Task: Find connections with filter location Ain Sukhna with filter topic #bespokewith filter profile language French with filter current company International MUN  with filter school KCG College of Technology with filter industry Leasing Residential Real Estate with filter service category Graphic Design with filter keywords title Account Collector
Action: Mouse moved to (489, 76)
Screenshot: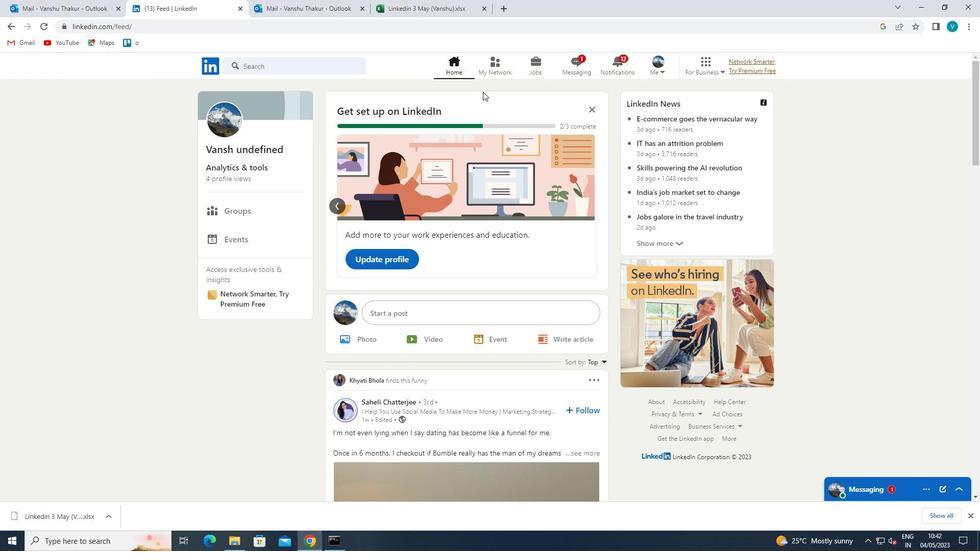 
Action: Mouse pressed left at (489, 76)
Screenshot: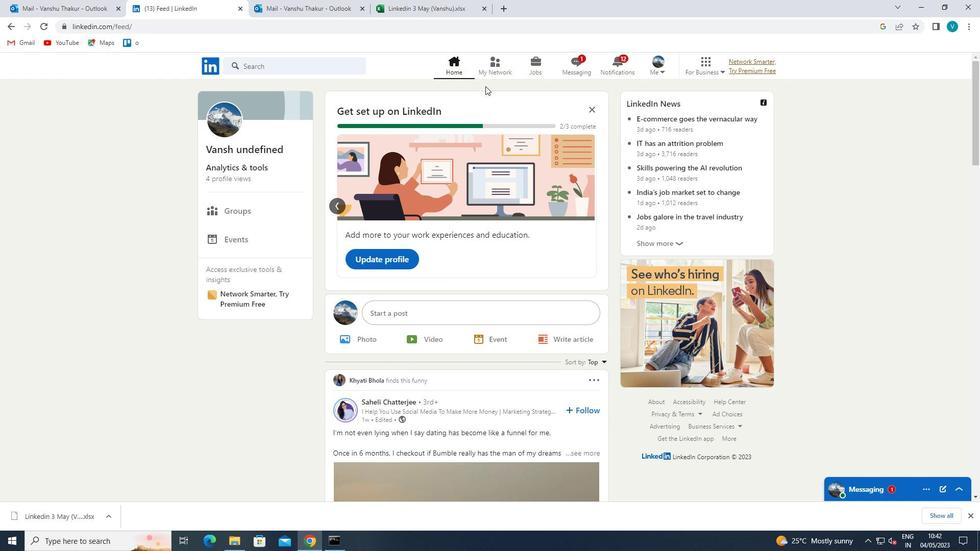 
Action: Mouse moved to (296, 127)
Screenshot: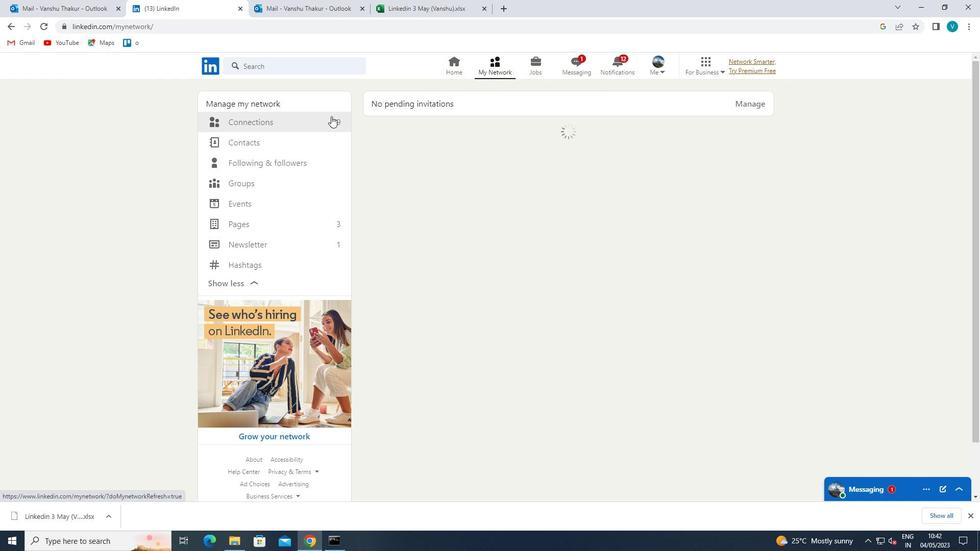 
Action: Mouse pressed left at (296, 127)
Screenshot: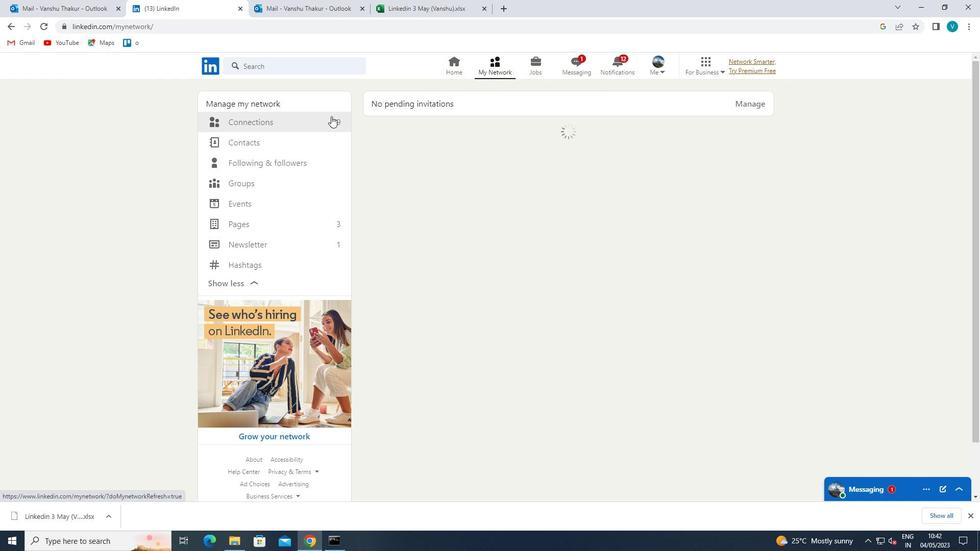 
Action: Mouse moved to (282, 124)
Screenshot: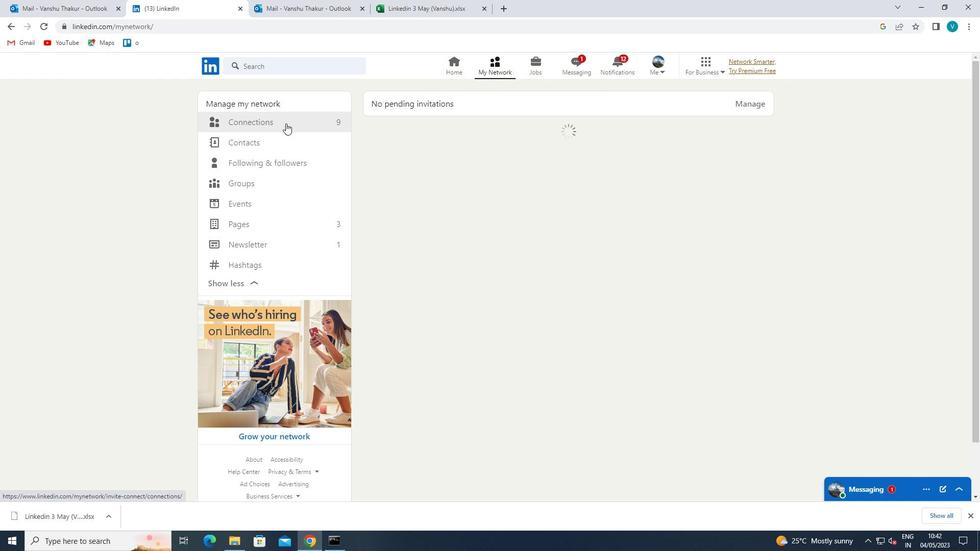 
Action: Mouse pressed left at (282, 124)
Screenshot: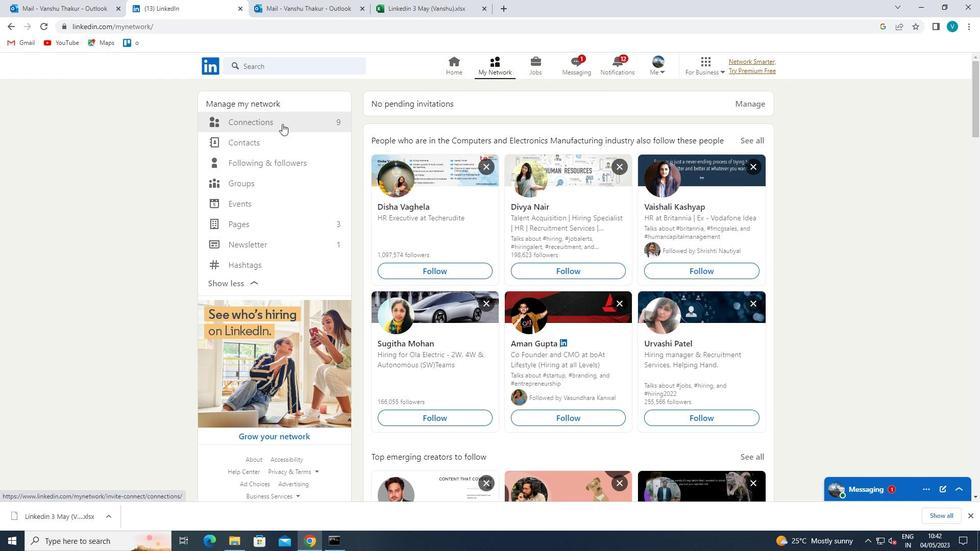 
Action: Mouse moved to (571, 121)
Screenshot: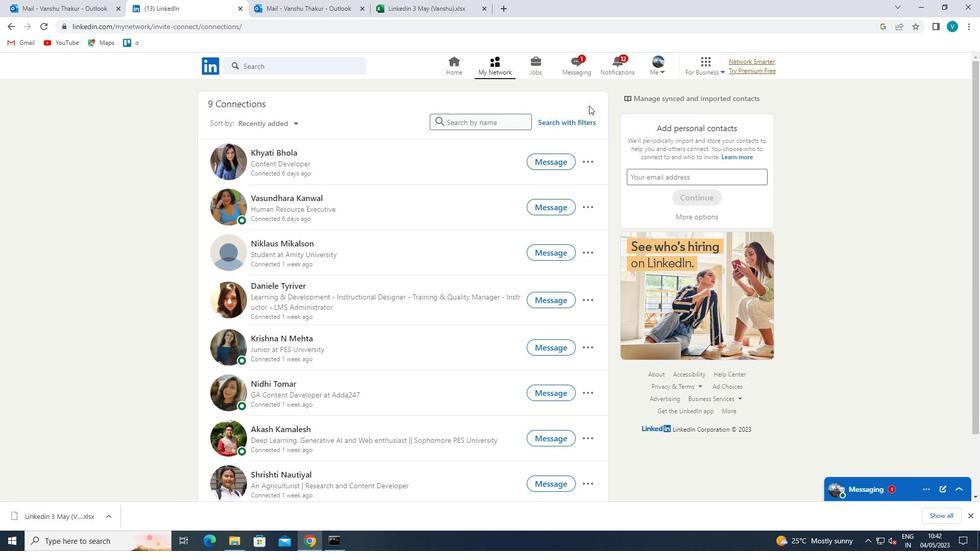 
Action: Mouse pressed left at (571, 121)
Screenshot: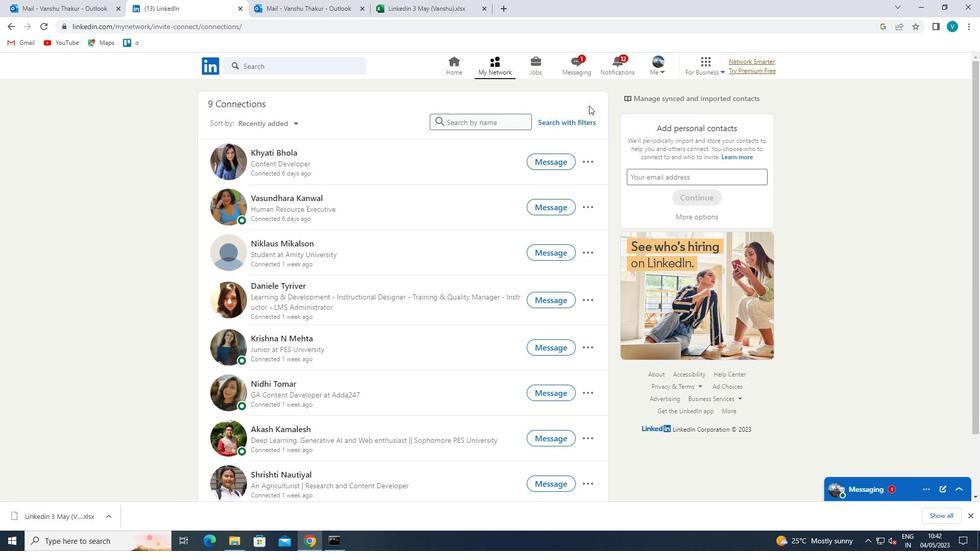 
Action: Mouse moved to (488, 91)
Screenshot: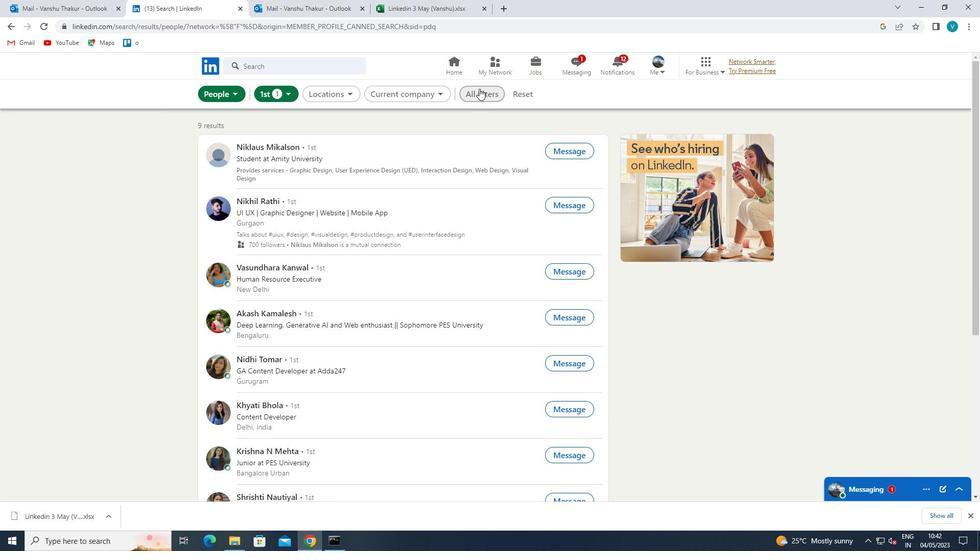 
Action: Mouse pressed left at (488, 91)
Screenshot: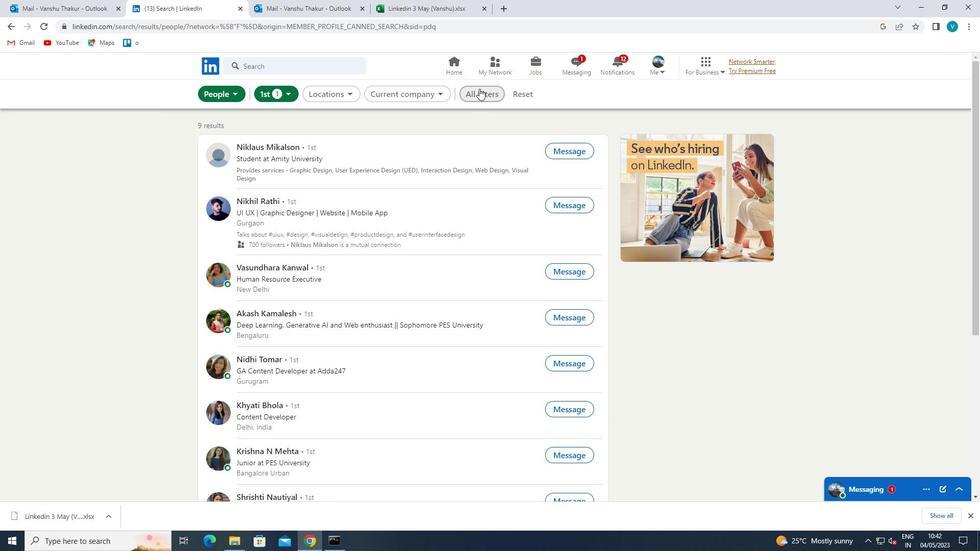 
Action: Mouse moved to (811, 189)
Screenshot: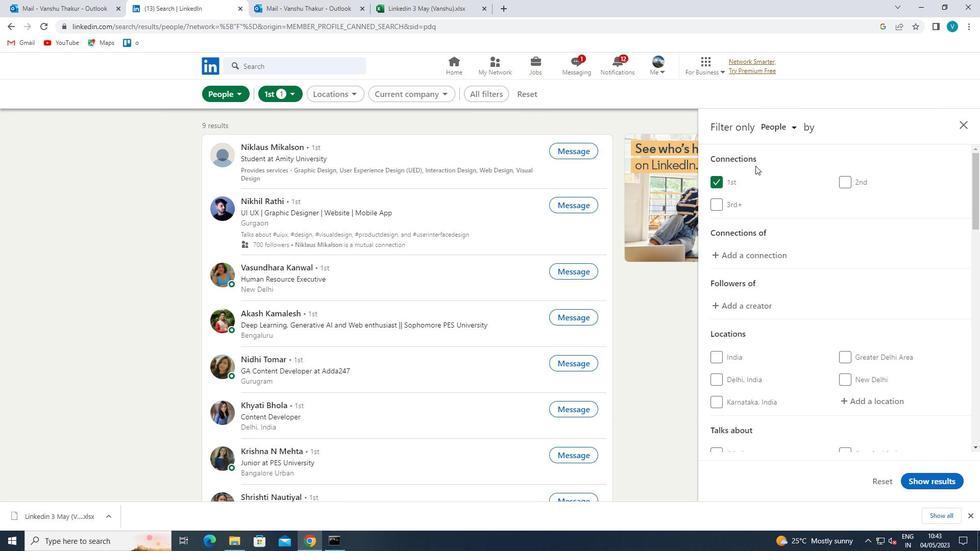 
Action: Mouse scrolled (811, 188) with delta (0, 0)
Screenshot: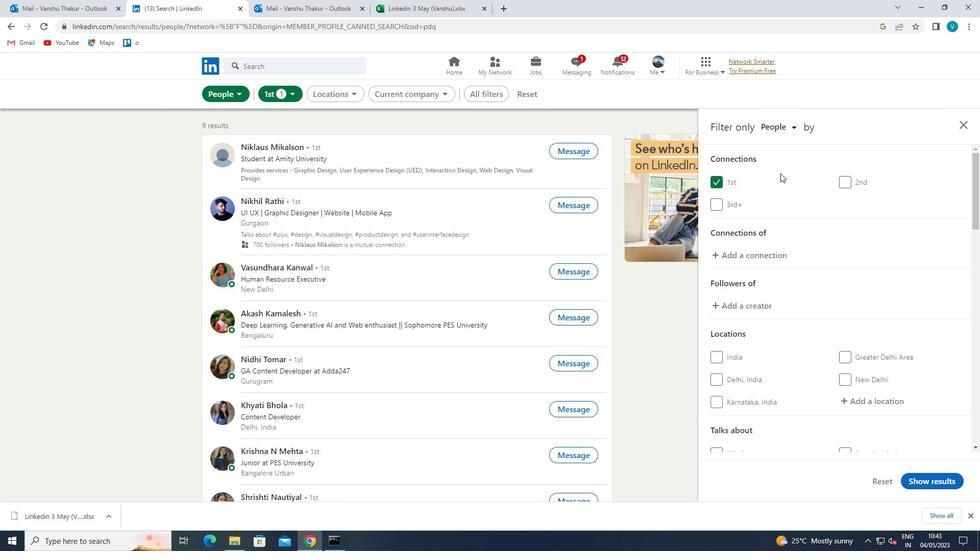 
Action: Mouse moved to (812, 190)
Screenshot: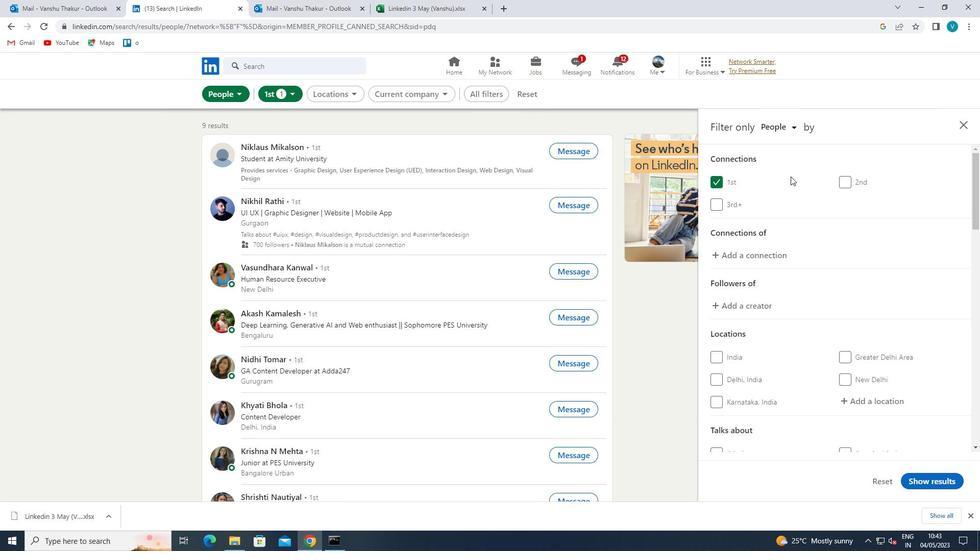
Action: Mouse scrolled (812, 190) with delta (0, 0)
Screenshot: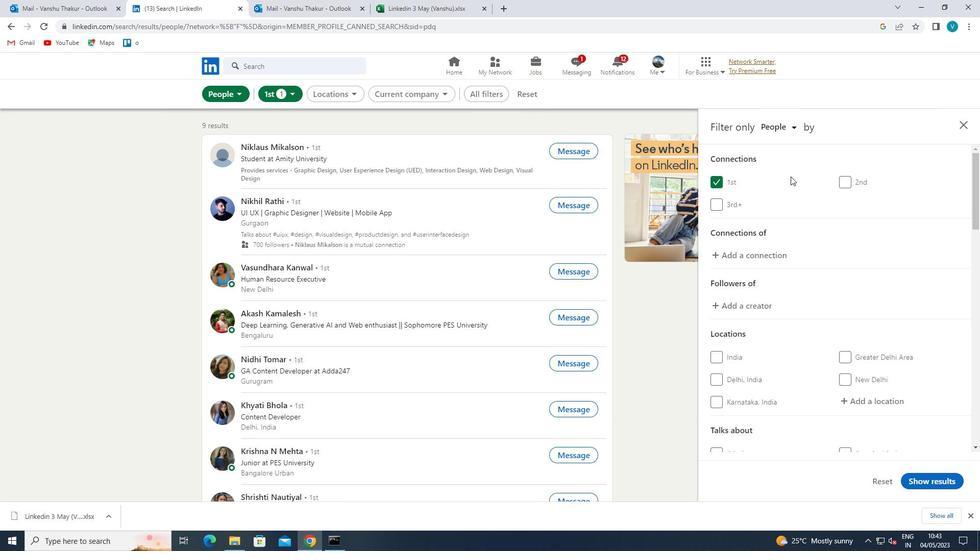 
Action: Mouse moved to (880, 298)
Screenshot: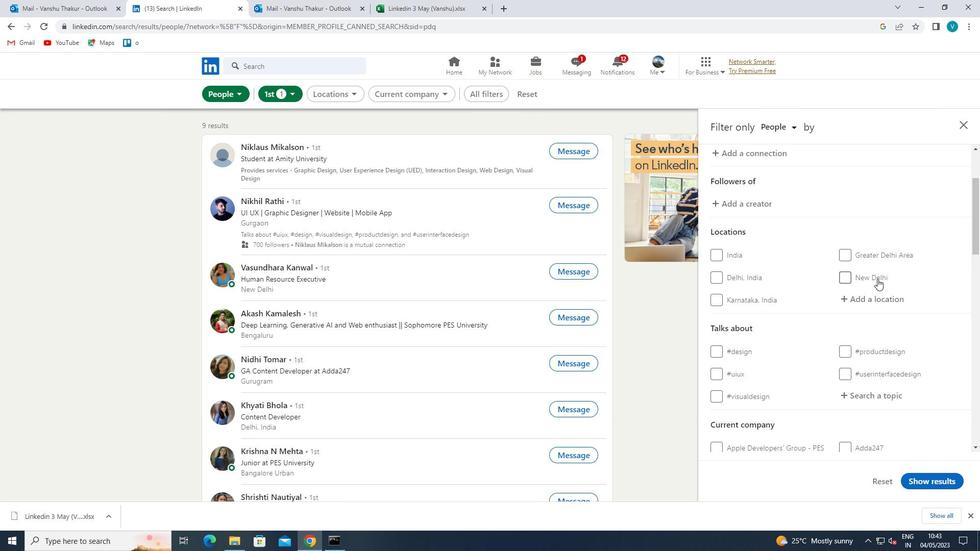 
Action: Mouse pressed left at (880, 298)
Screenshot: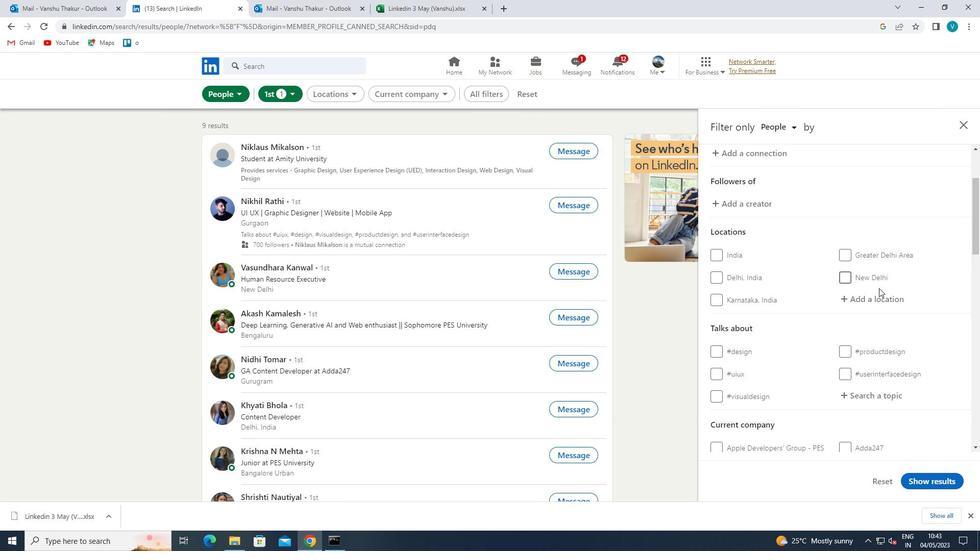 
Action: Key pressed <Key.shift>AIN<Key.space><Key.shift><Key.shift><Key.shift><Key.shift><Key.shift><Key.shift><Key.shift><Key.shift><Key.shift><Key.shift><Key.shift><Key.shift><Key.shift><Key.shift><Key.shift><Key.shift><Key.shift>SUKHNA
Screenshot: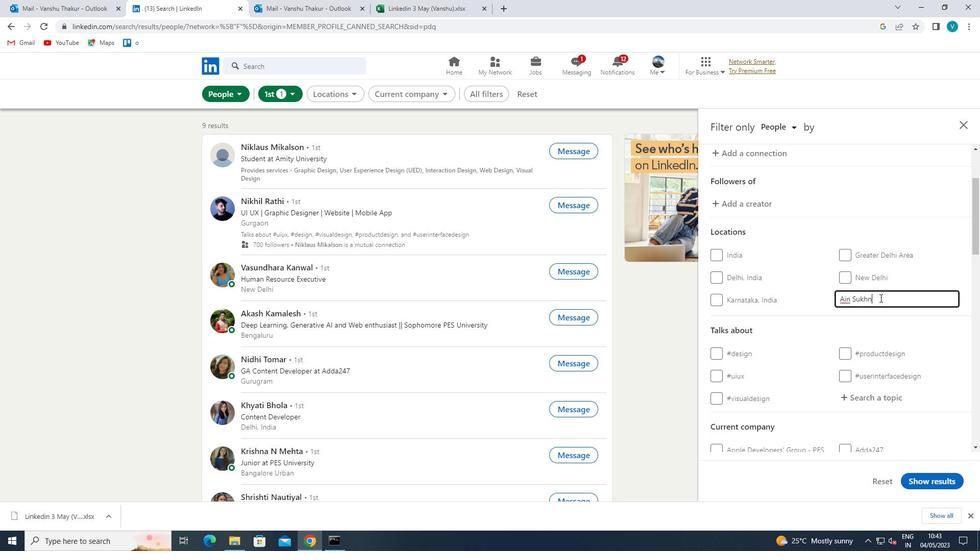 
Action: Mouse moved to (830, 312)
Screenshot: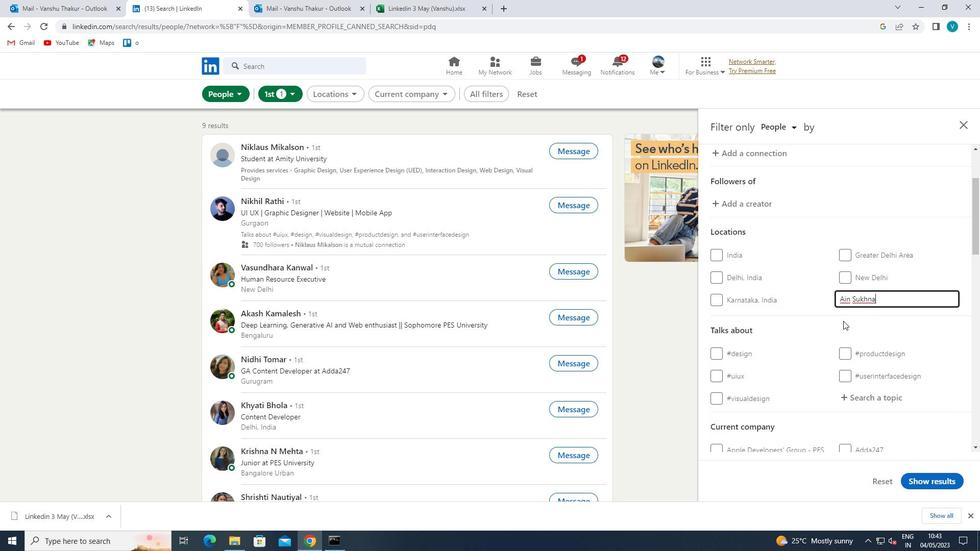 
Action: Mouse pressed left at (830, 312)
Screenshot: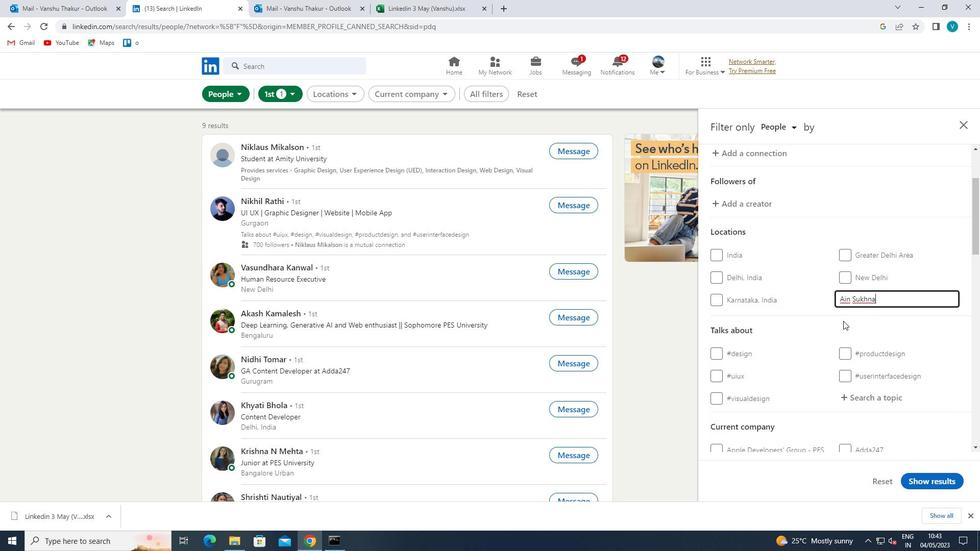 
Action: Mouse moved to (830, 312)
Screenshot: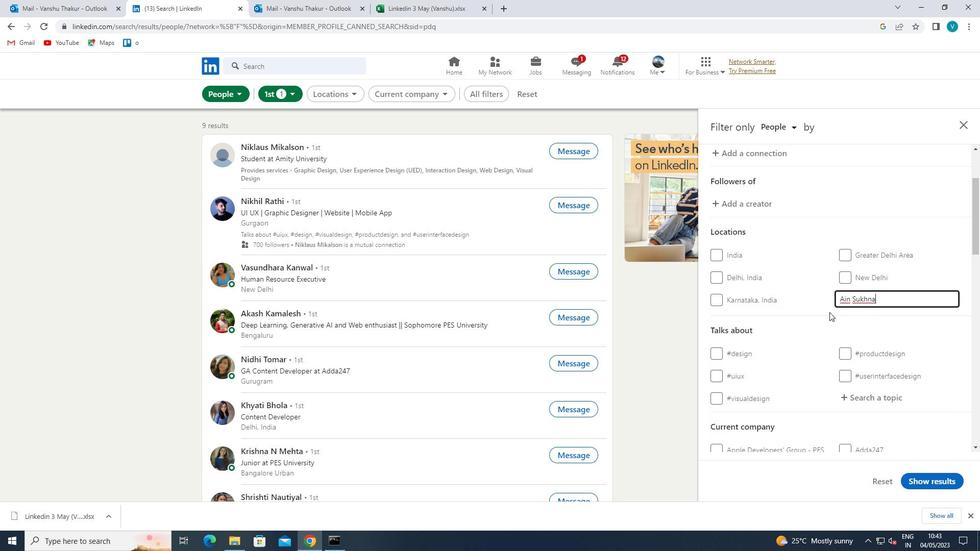 
Action: Mouse scrolled (830, 311) with delta (0, 0)
Screenshot: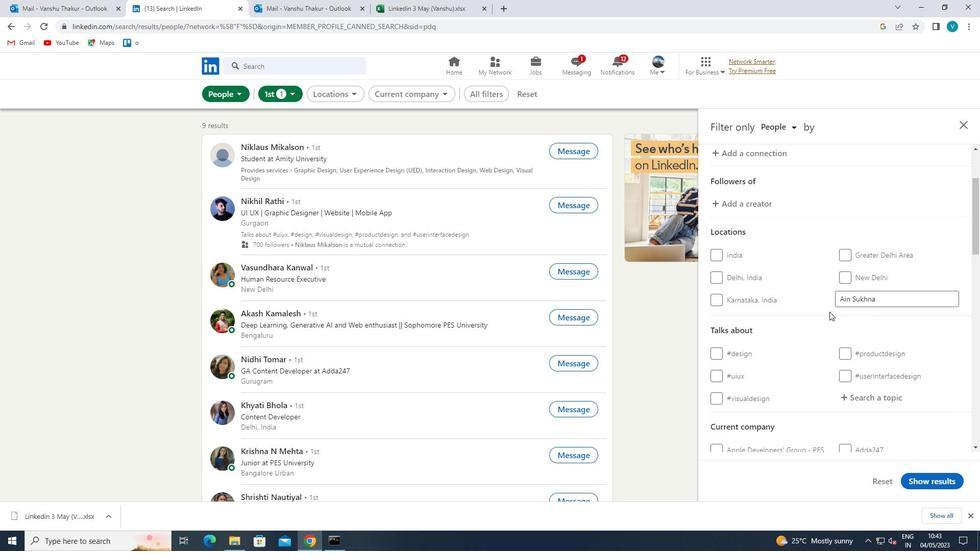 
Action: Mouse scrolled (830, 311) with delta (0, 0)
Screenshot: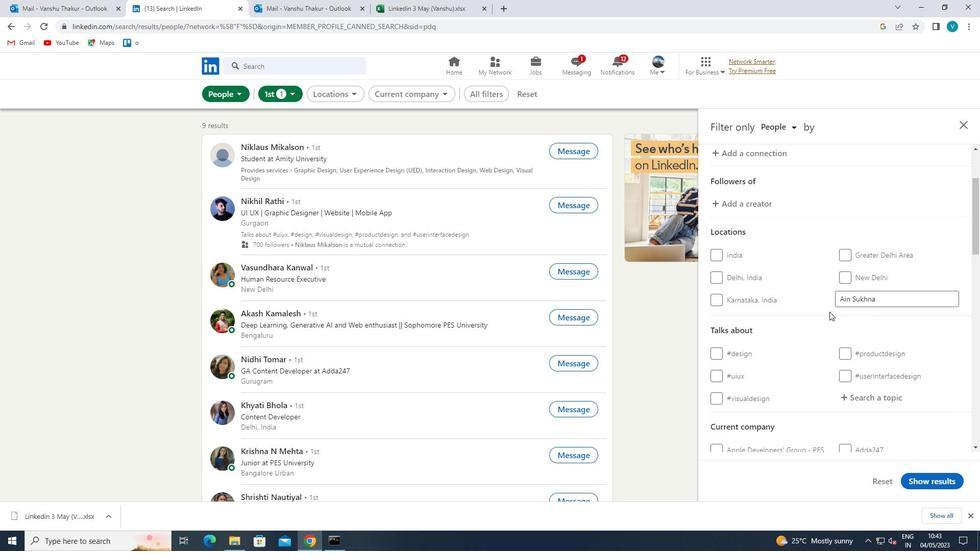 
Action: Mouse moved to (859, 299)
Screenshot: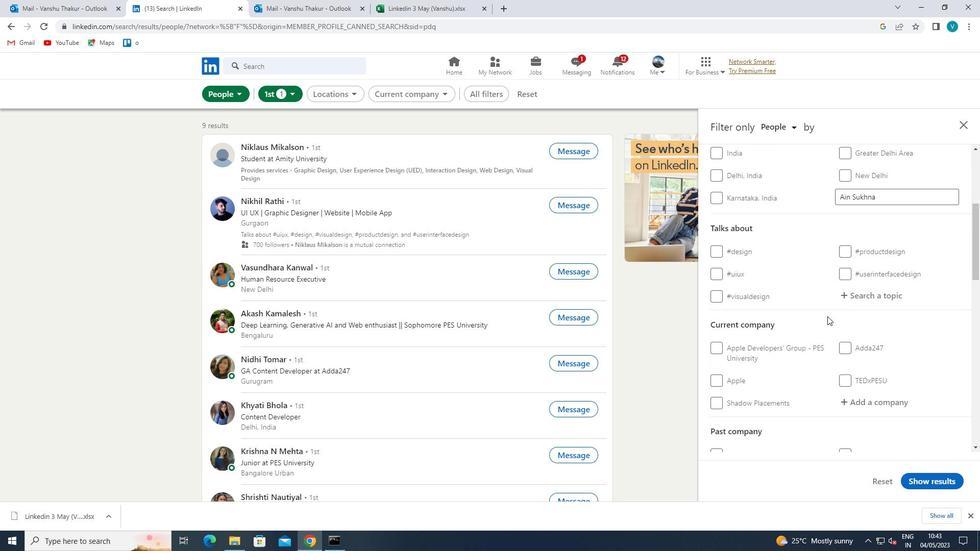 
Action: Mouse pressed left at (859, 299)
Screenshot: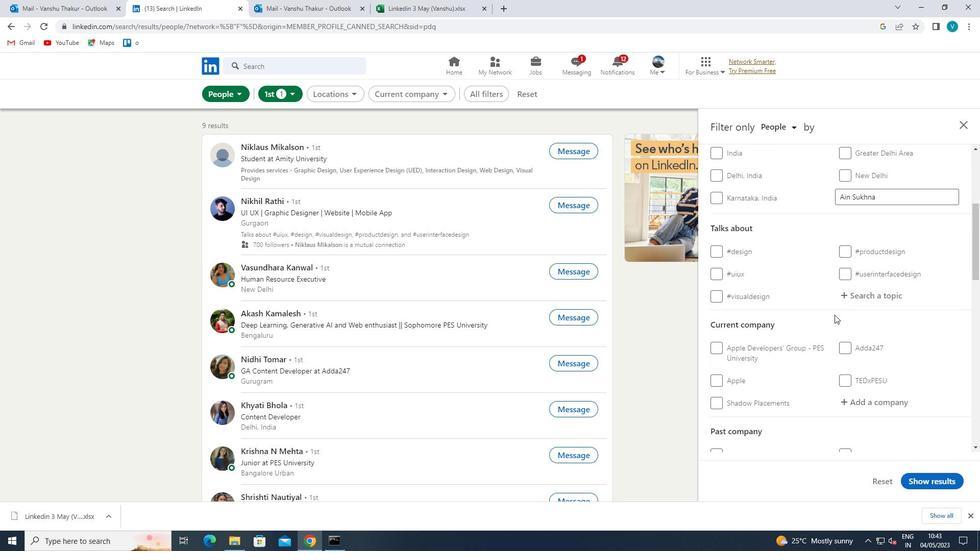 
Action: Mouse moved to (861, 298)
Screenshot: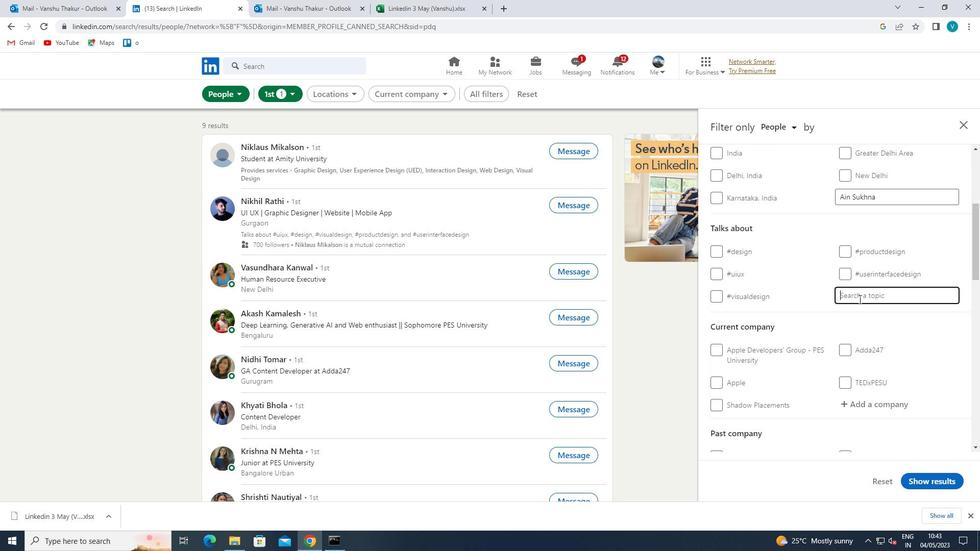 
Action: Key pressed BESTSPOK
Screenshot: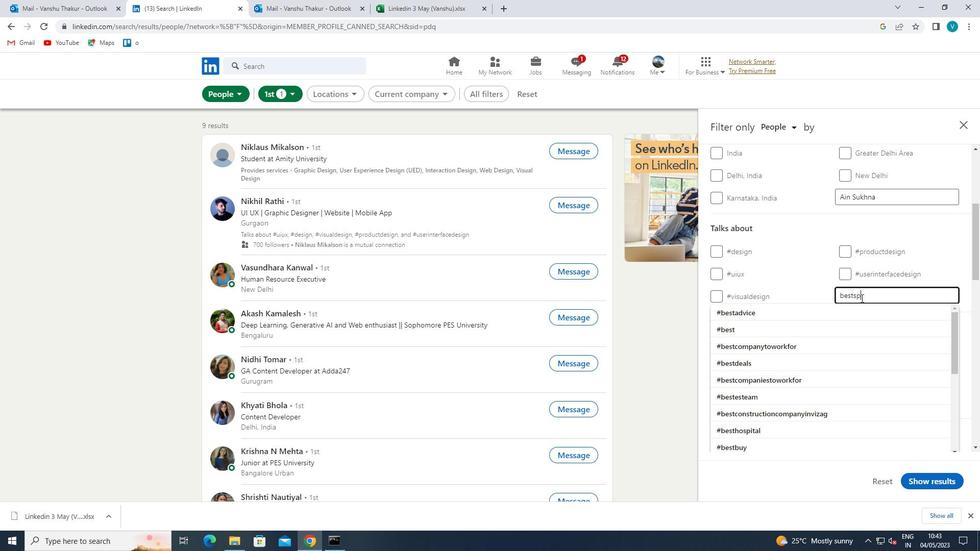 
Action: Mouse moved to (859, 300)
Screenshot: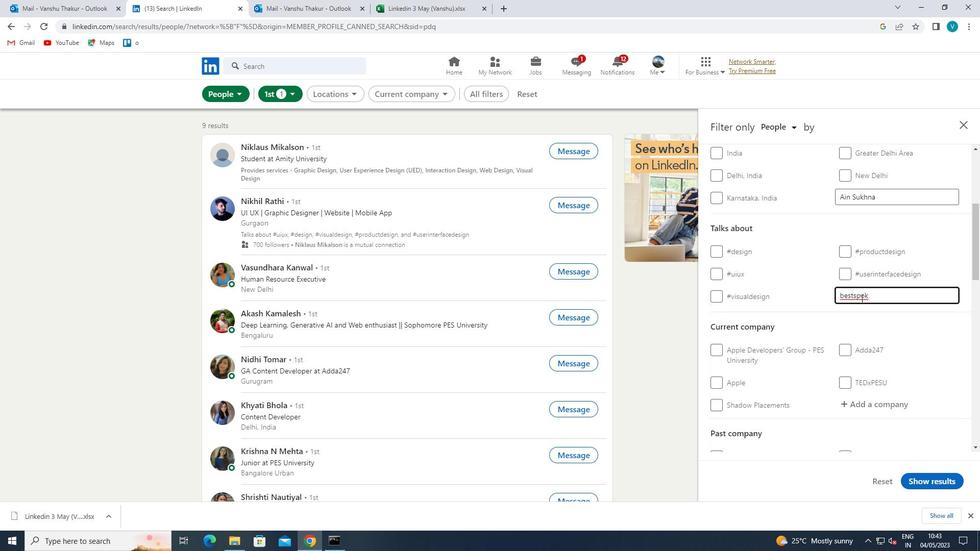 
Action: Key pressed E
Screenshot: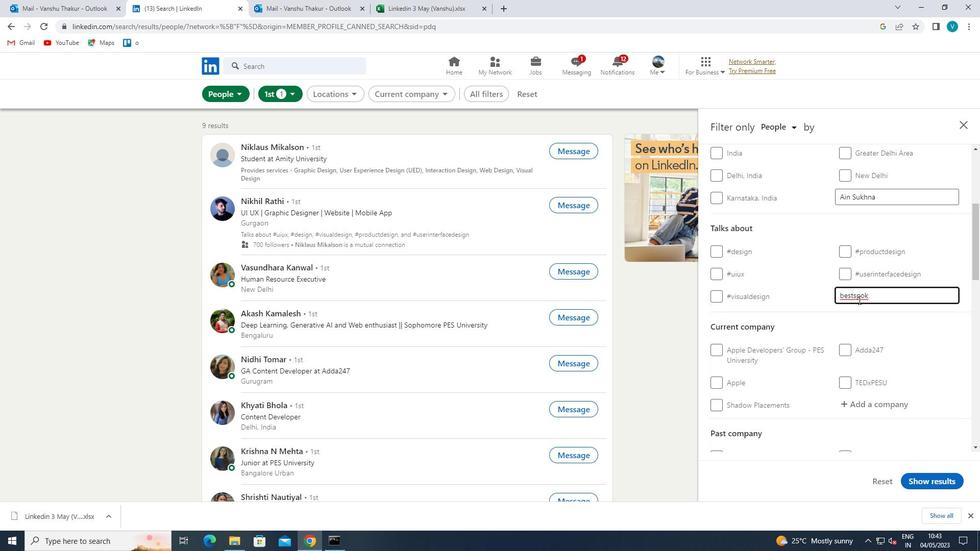 
Action: Mouse moved to (841, 294)
Screenshot: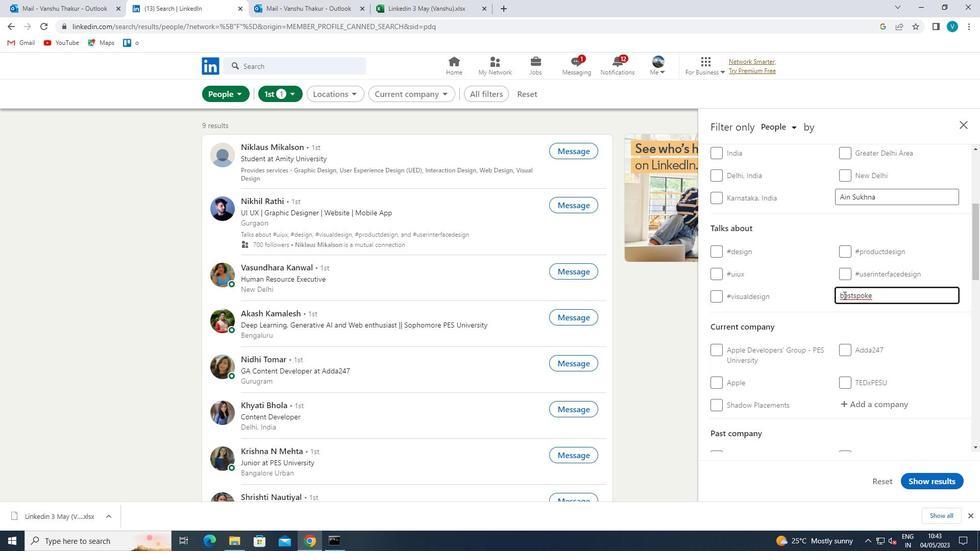 
Action: Mouse pressed left at (841, 294)
Screenshot: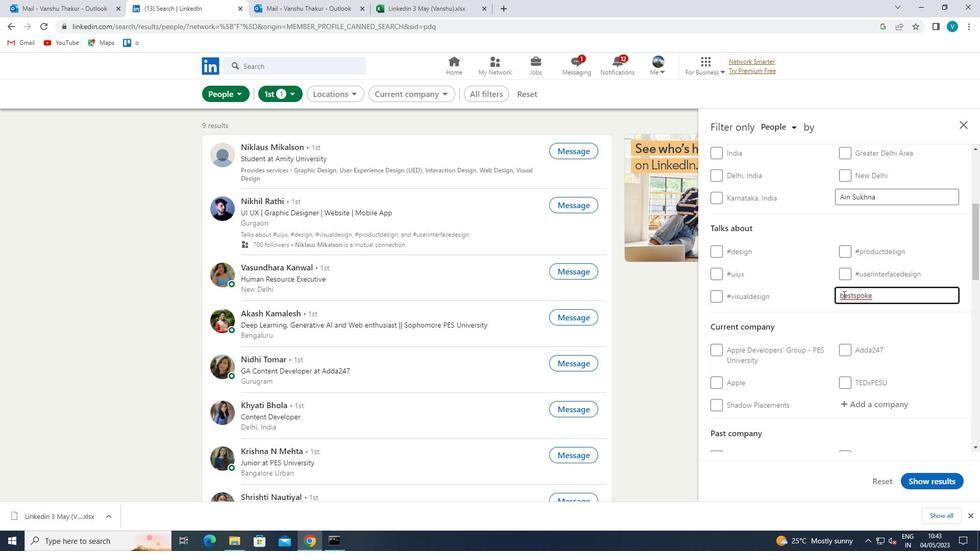 
Action: Mouse moved to (848, 317)
Screenshot: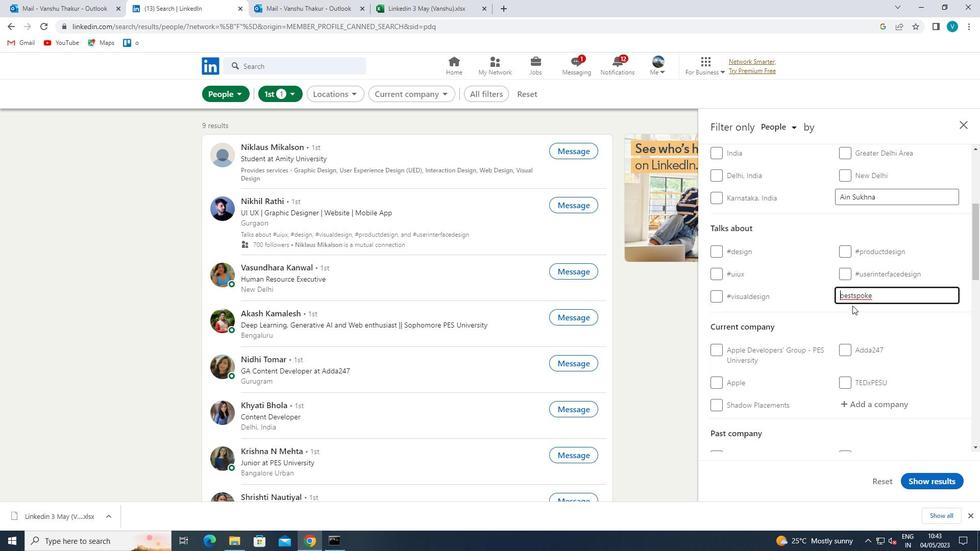 
Action: Key pressed <Key.shift>#
Screenshot: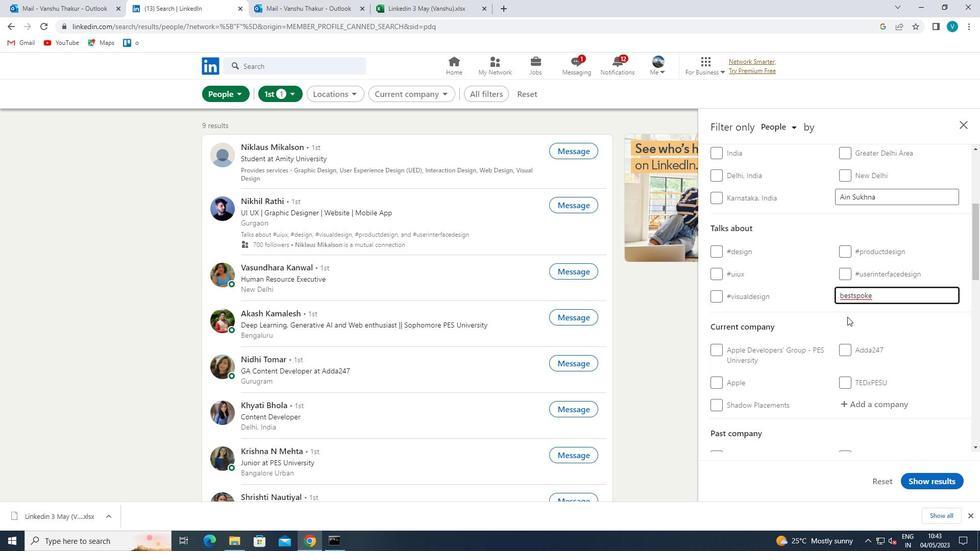 
Action: Mouse moved to (838, 303)
Screenshot: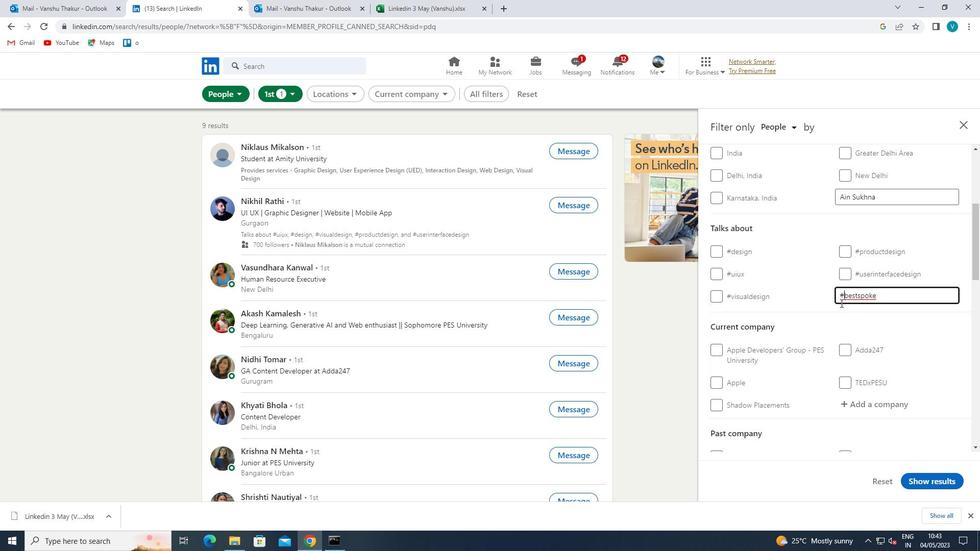 
Action: Mouse pressed left at (838, 303)
Screenshot: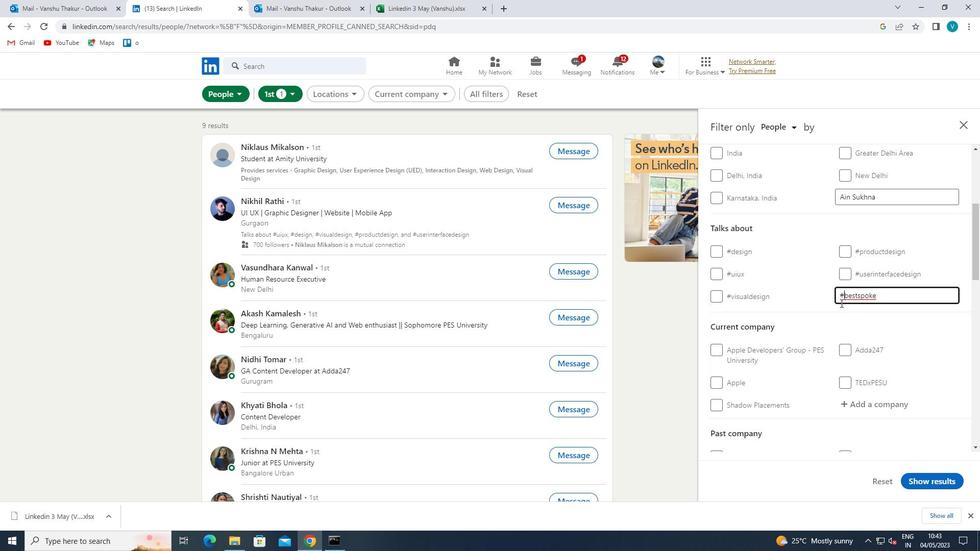 
Action: Mouse moved to (831, 300)
Screenshot: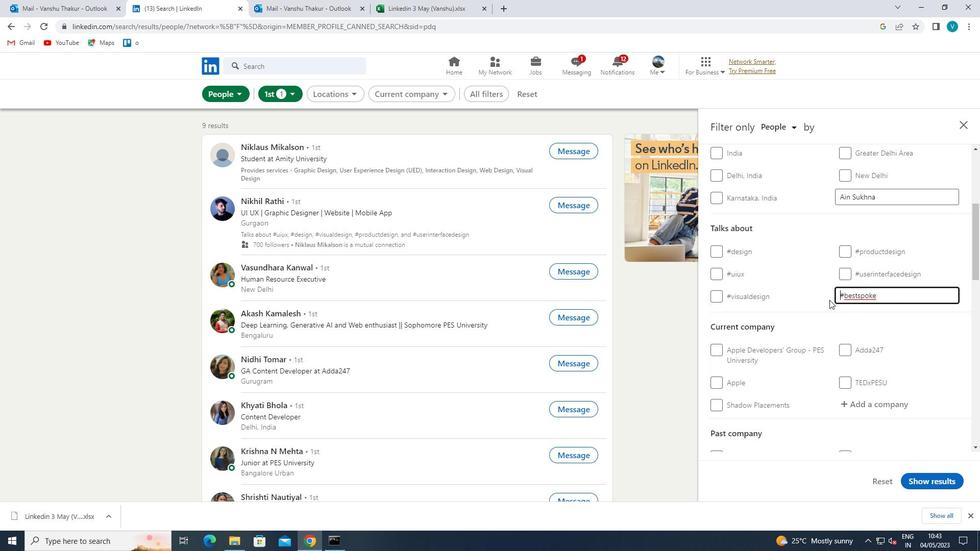 
Action: Mouse scrolled (831, 299) with delta (0, 0)
Screenshot: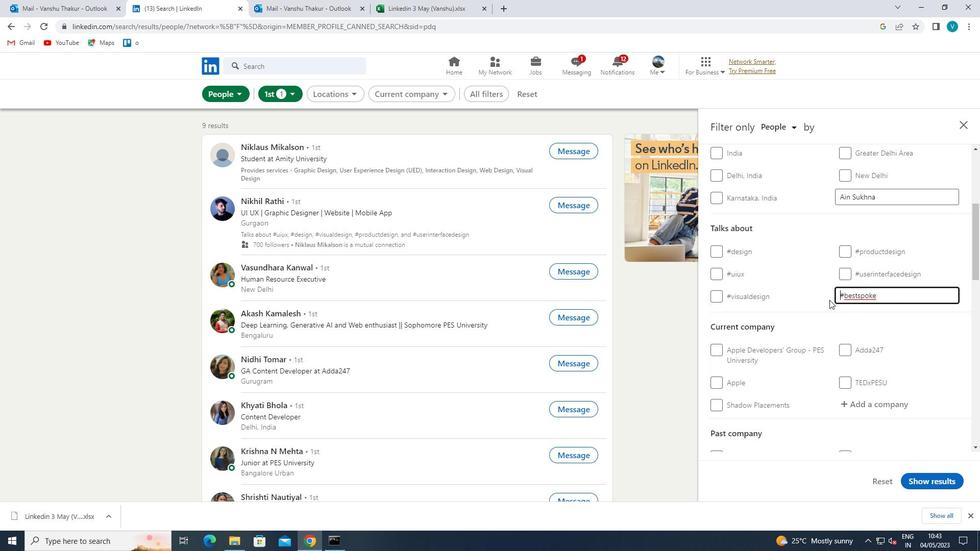
Action: Mouse moved to (834, 302)
Screenshot: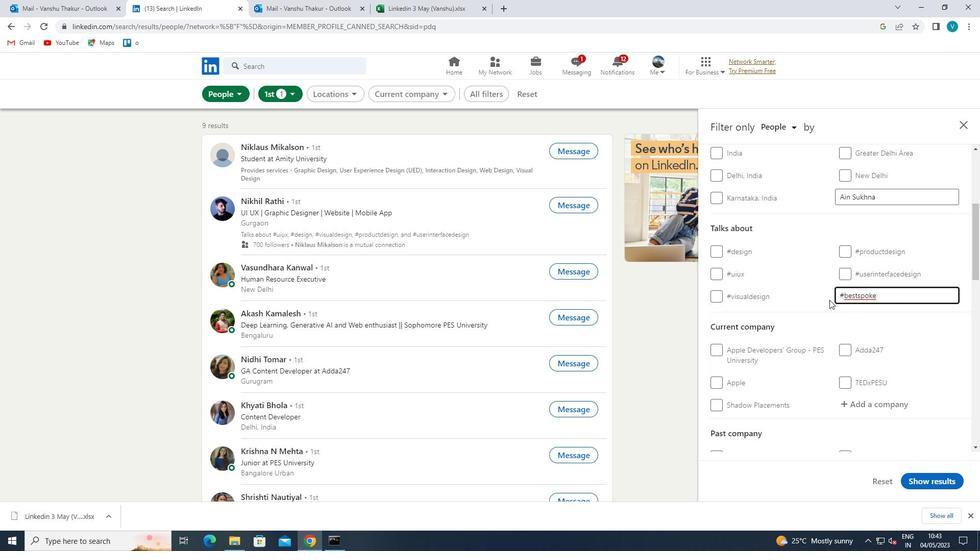 
Action: Mouse scrolled (834, 301) with delta (0, 0)
Screenshot: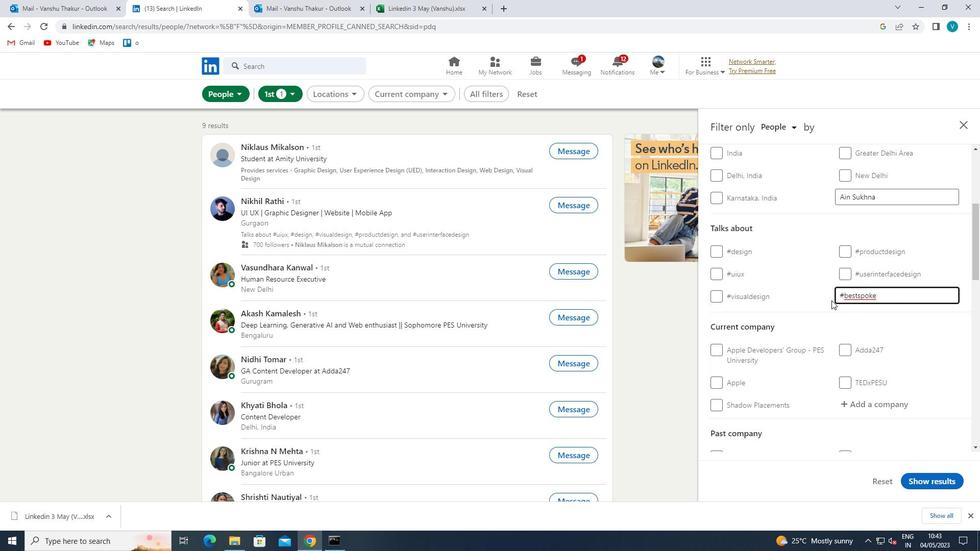 
Action: Mouse moved to (836, 214)
Screenshot: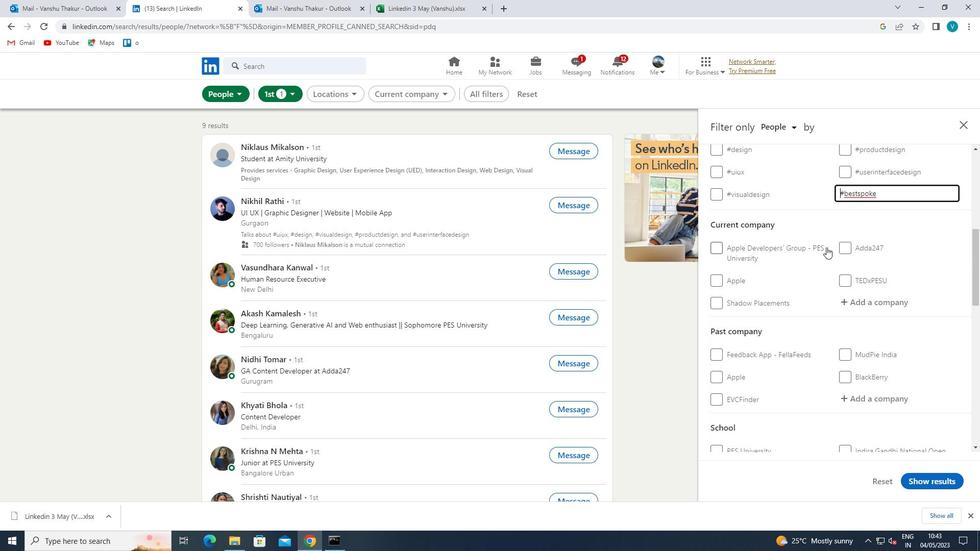 
Action: Mouse pressed left at (836, 214)
Screenshot: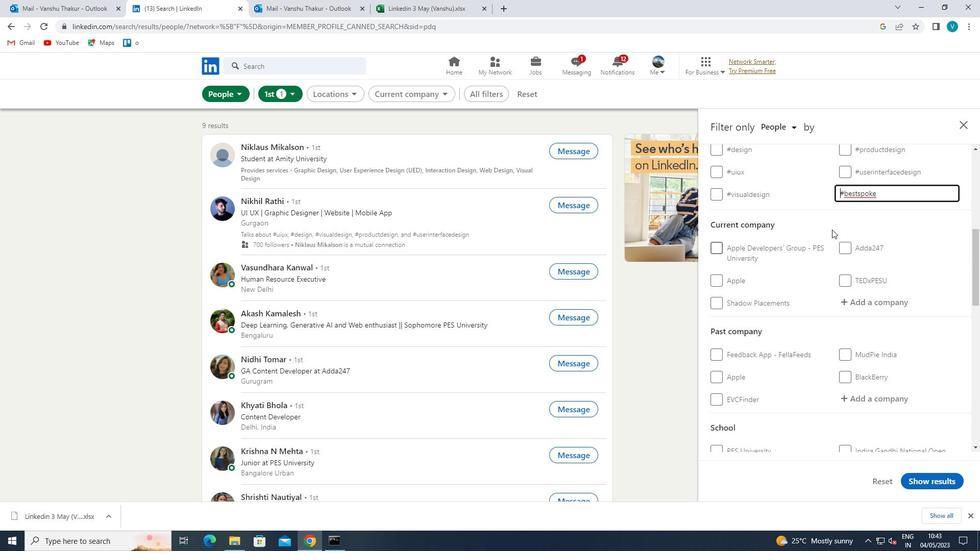 
Action: Mouse moved to (875, 300)
Screenshot: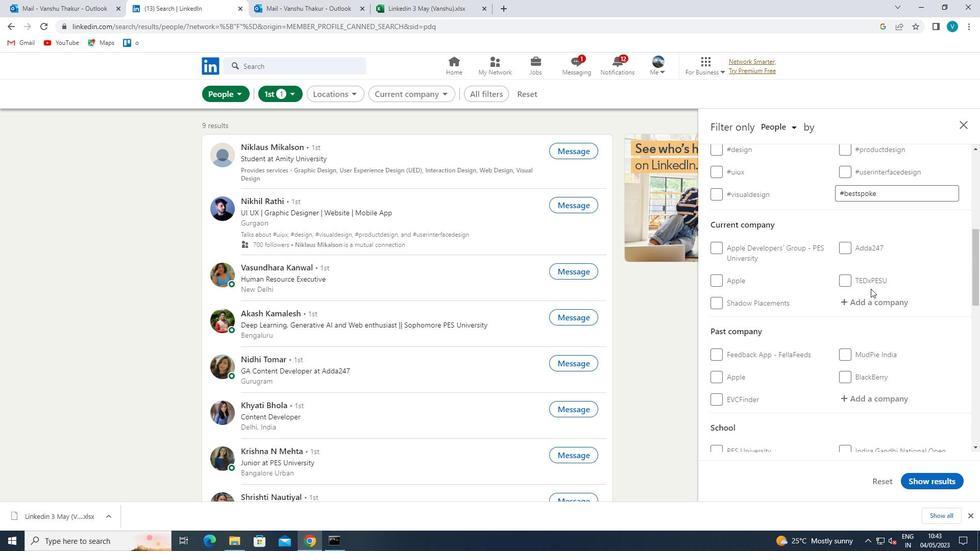 
Action: Mouse pressed left at (875, 300)
Screenshot: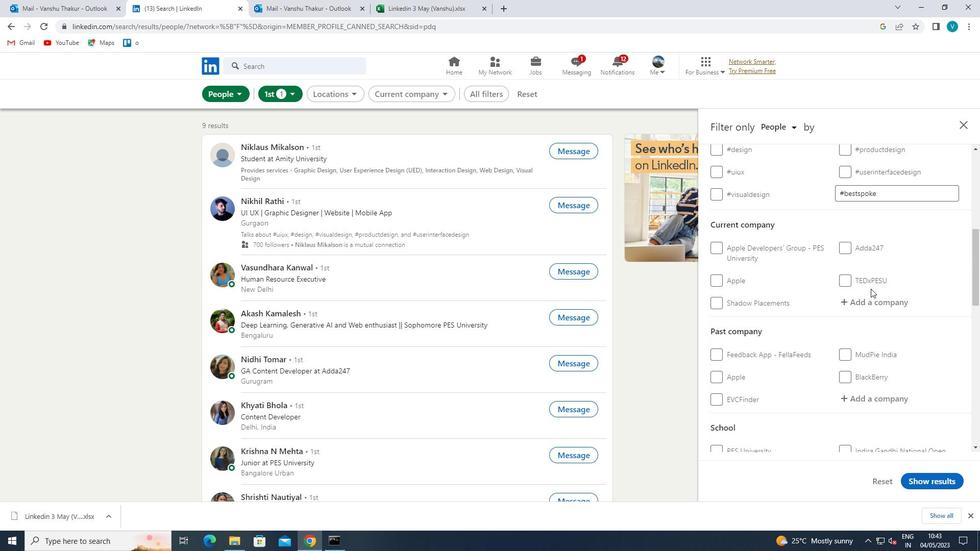 
Action: Key pressed <Key.shift>INTERNATIO
Screenshot: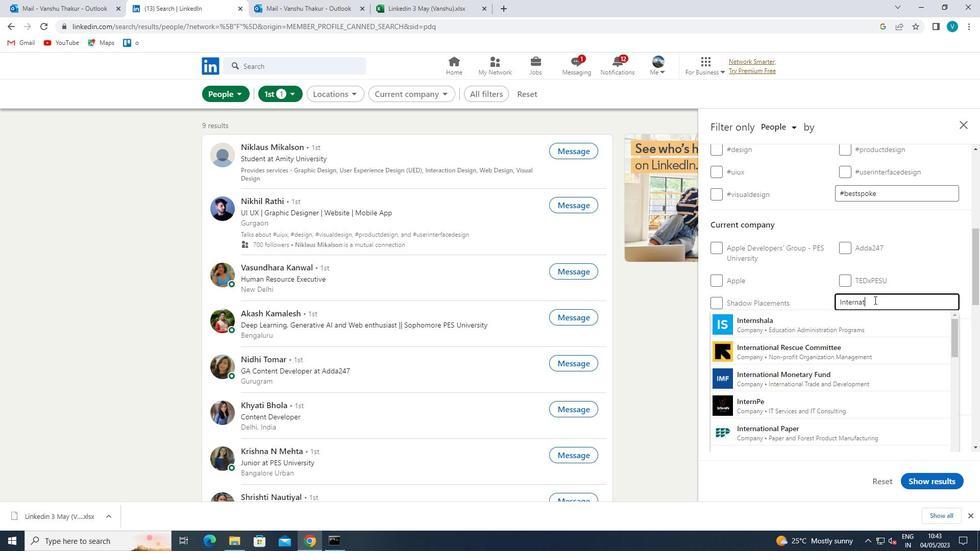 
Action: Mouse moved to (863, 309)
Screenshot: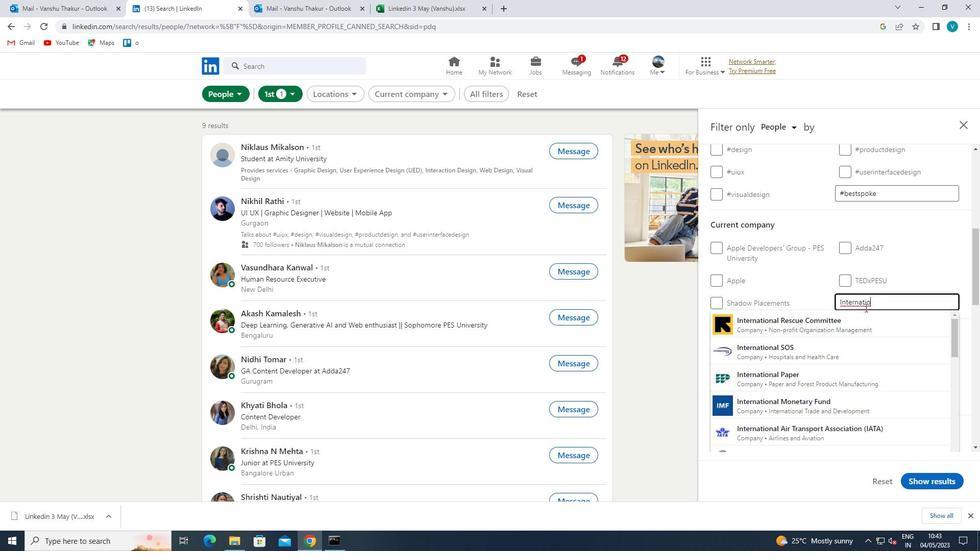 
Action: Key pressed NAL<Key.space><Key.shift>S<Key.backspace><Key.shift><Key.shift><Key.shift><Key.shift><Key.shift><Key.shift><Key.shift><Key.shift><Key.shift><Key.shift>MU
Screenshot: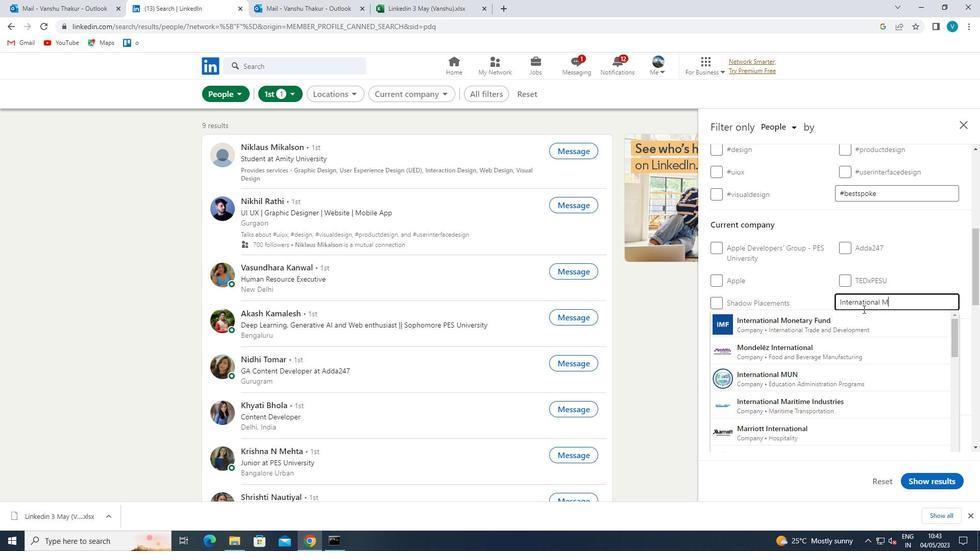 
Action: Mouse moved to (850, 317)
Screenshot: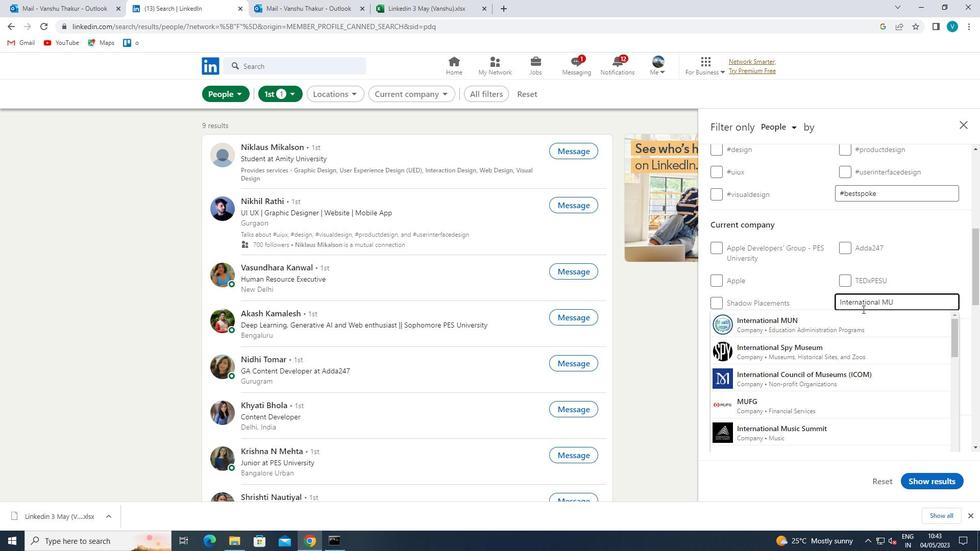 
Action: Mouse pressed left at (850, 317)
Screenshot: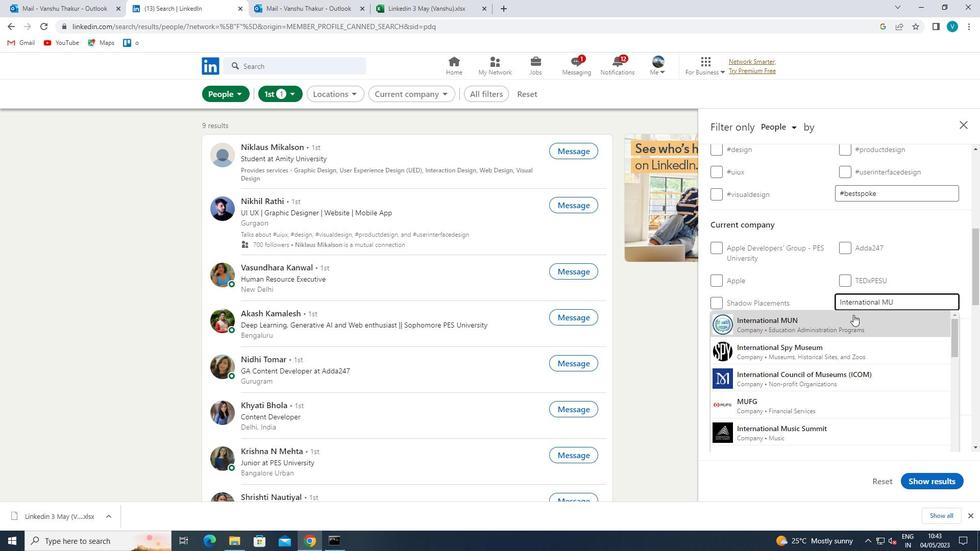 
Action: Mouse scrolled (850, 317) with delta (0, 0)
Screenshot: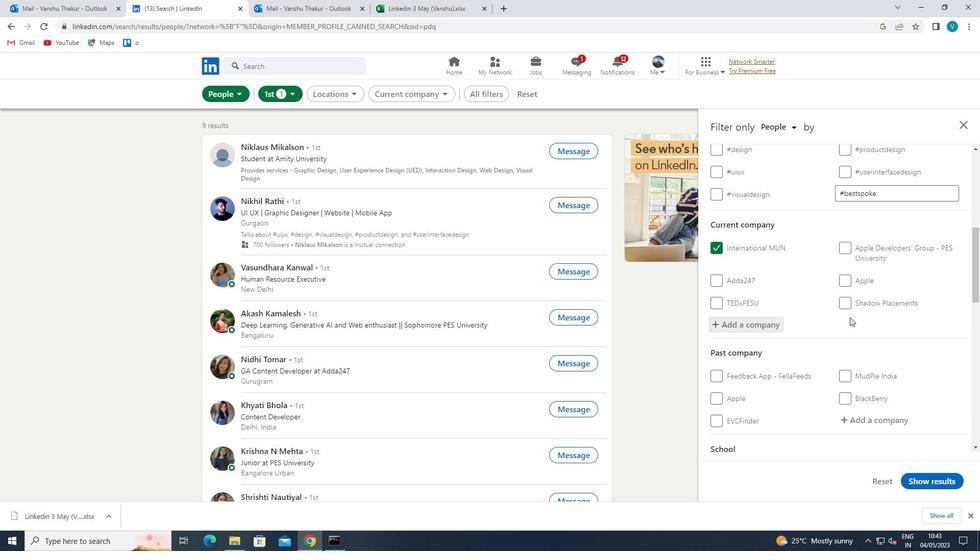 
Action: Mouse scrolled (850, 317) with delta (0, 0)
Screenshot: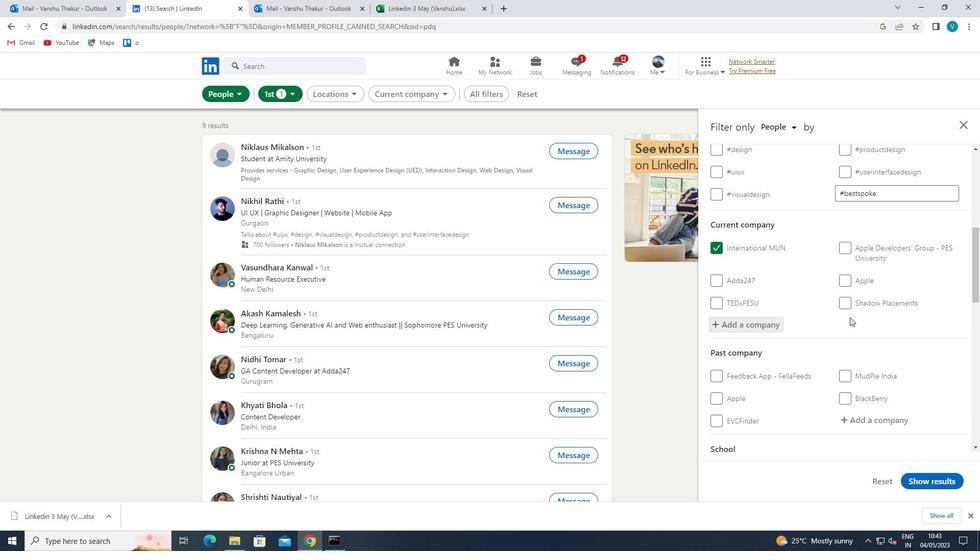 
Action: Mouse scrolled (850, 317) with delta (0, 0)
Screenshot: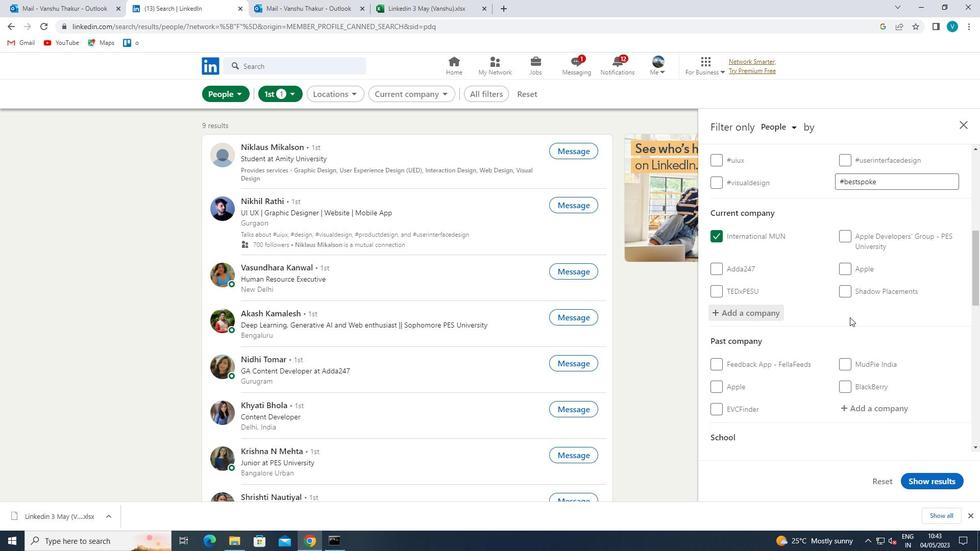 
Action: Mouse scrolled (850, 317) with delta (0, 0)
Screenshot: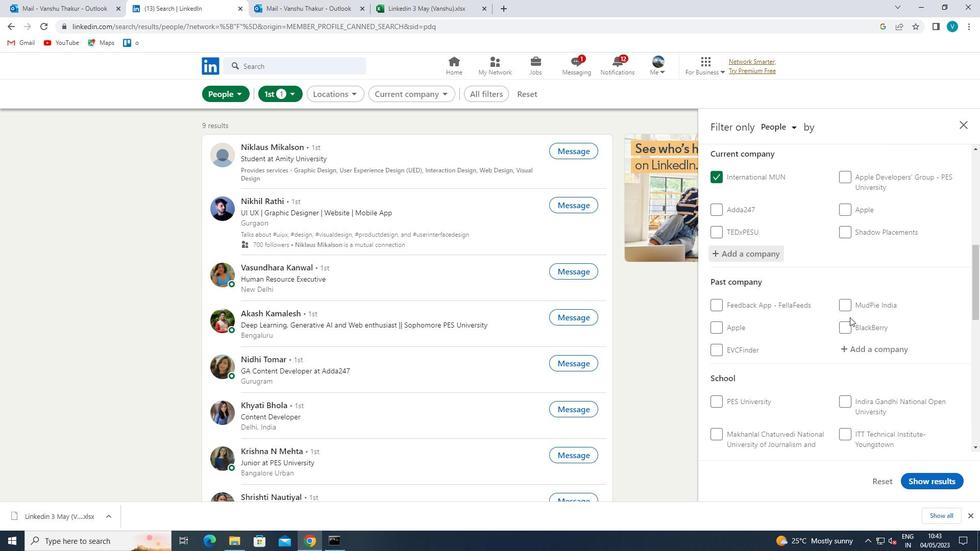 
Action: Mouse scrolled (850, 317) with delta (0, 0)
Screenshot: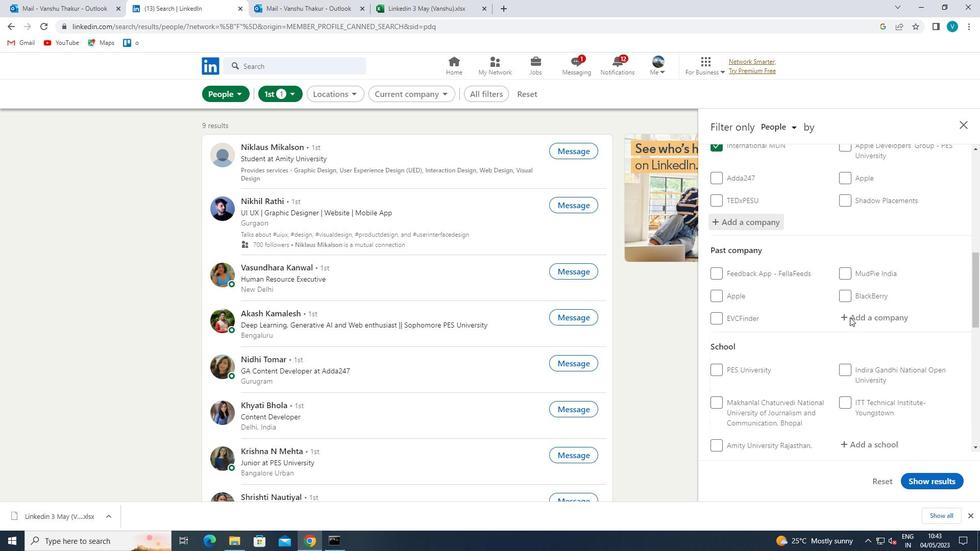 
Action: Mouse moved to (871, 281)
Screenshot: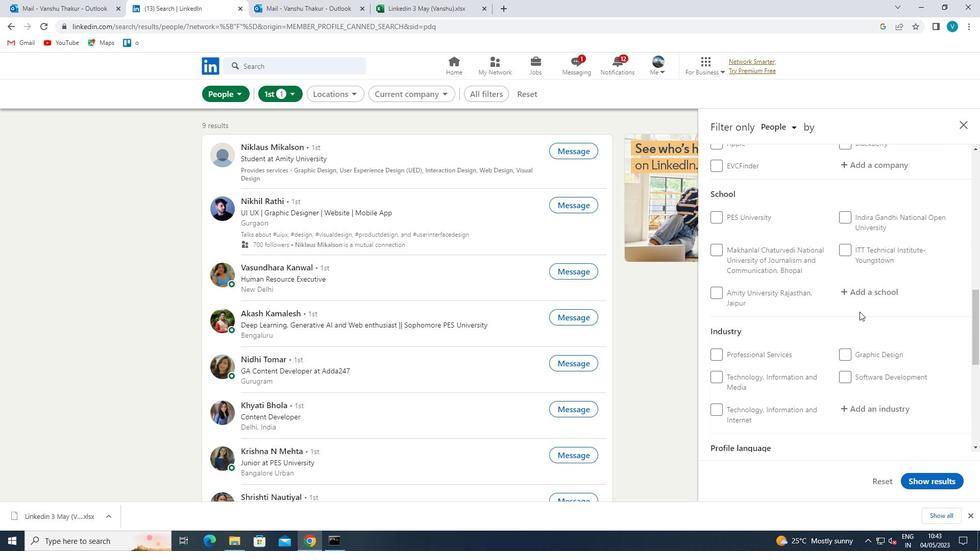 
Action: Mouse pressed left at (871, 281)
Screenshot: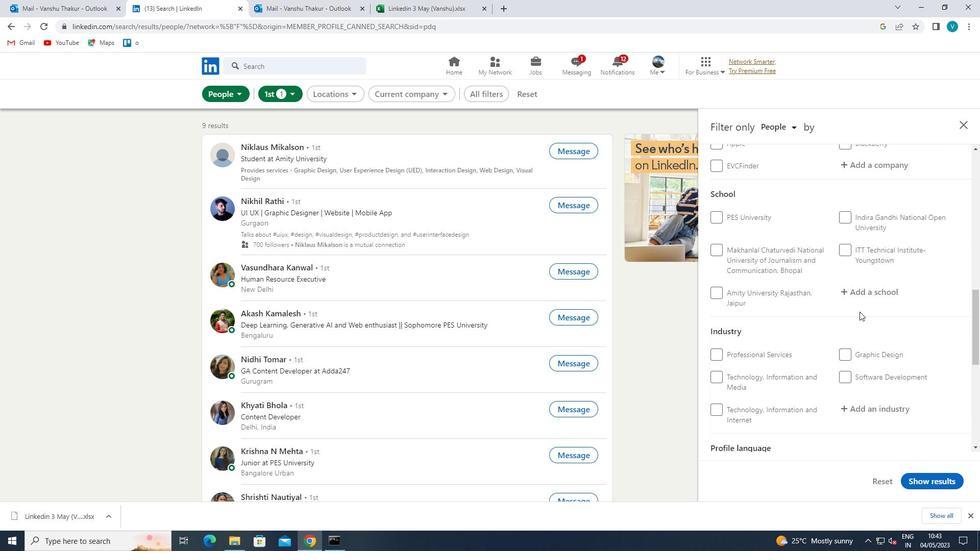 
Action: Mouse moved to (863, 286)
Screenshot: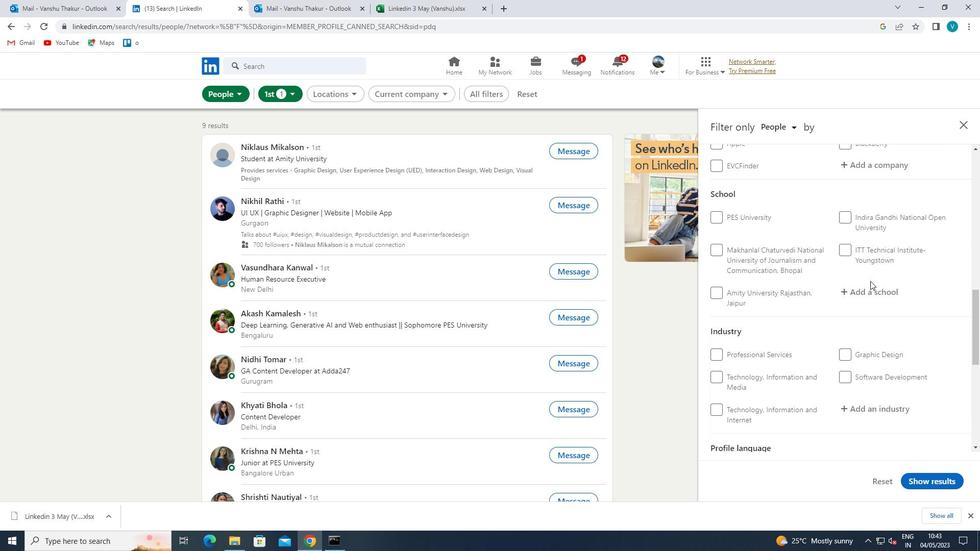 
Action: Mouse pressed left at (863, 286)
Screenshot: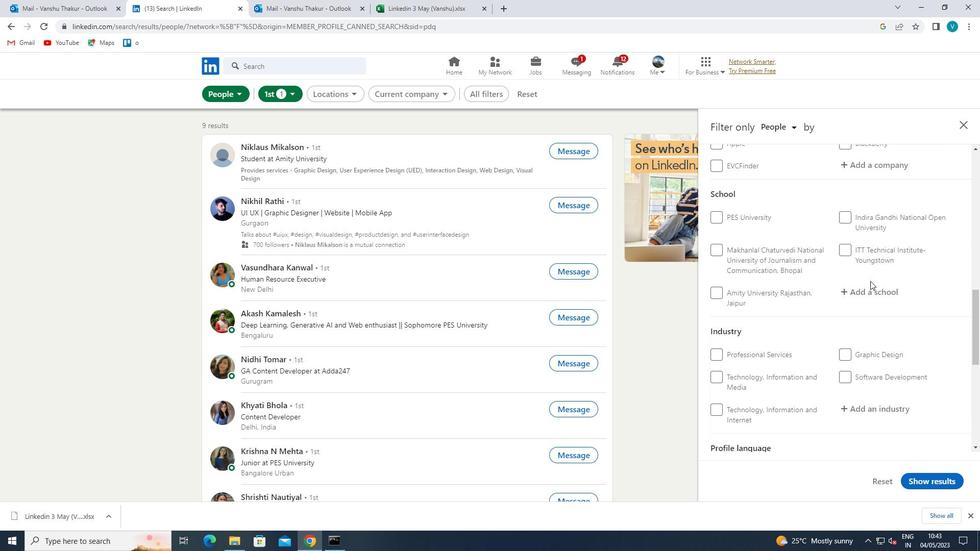 
Action: Mouse moved to (863, 286)
Screenshot: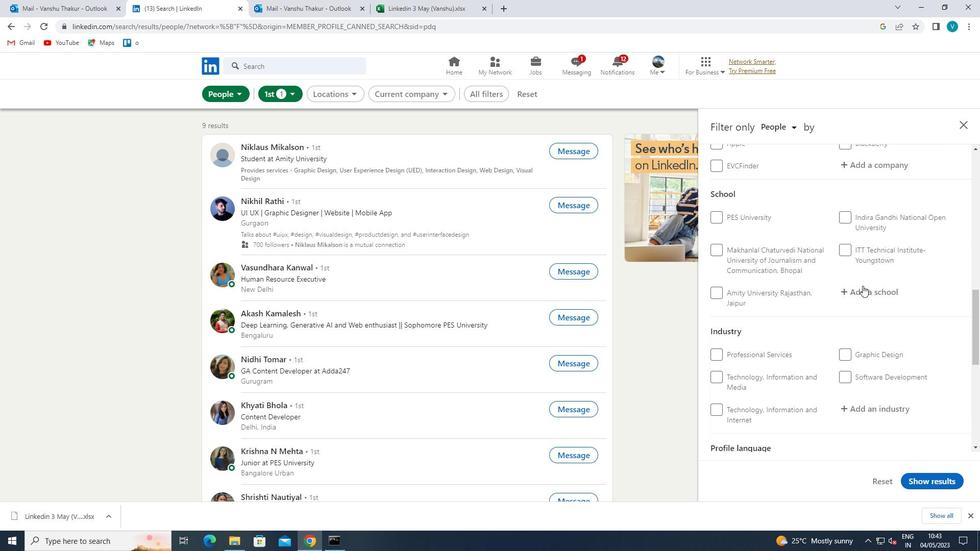 
Action: Key pressed <Key.shift>KCG<Key.space>
Screenshot: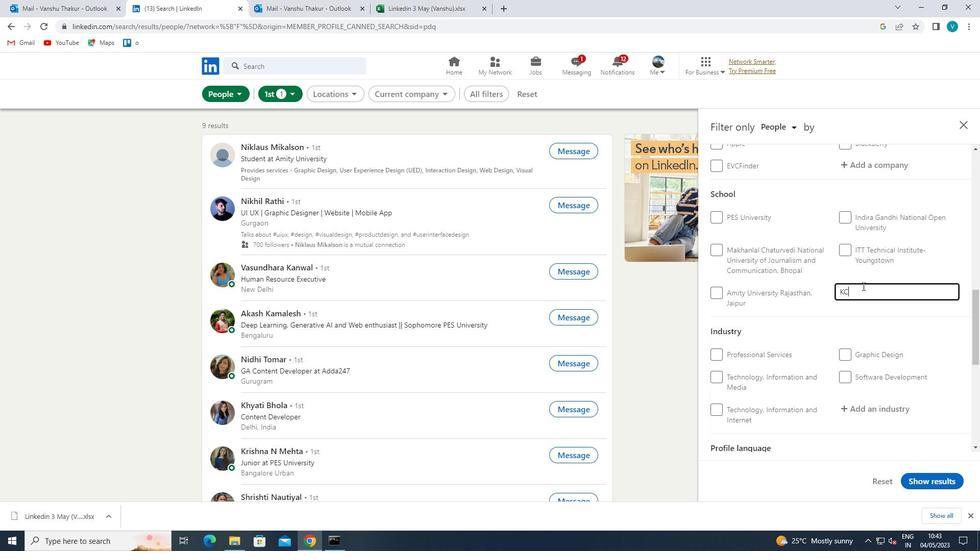 
Action: Mouse moved to (840, 308)
Screenshot: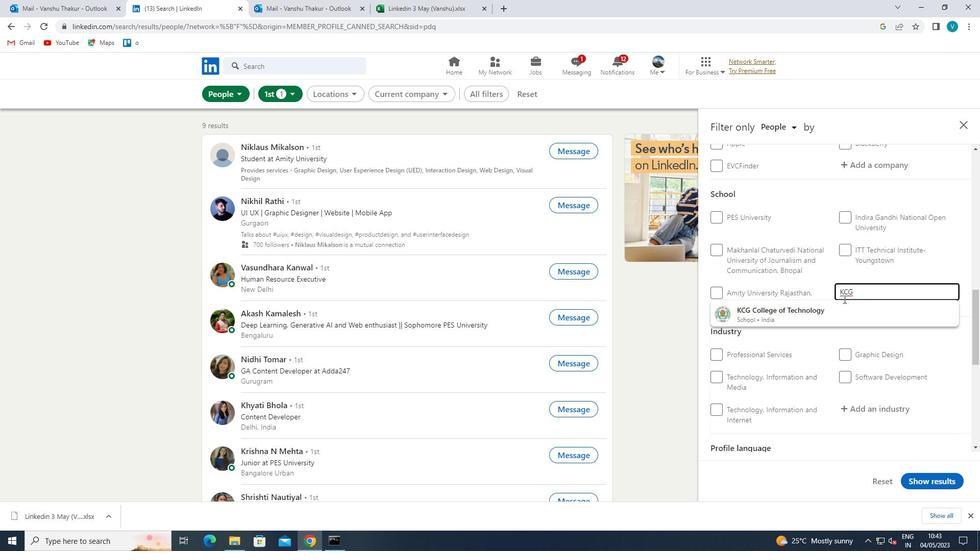 
Action: Mouse pressed left at (840, 308)
Screenshot: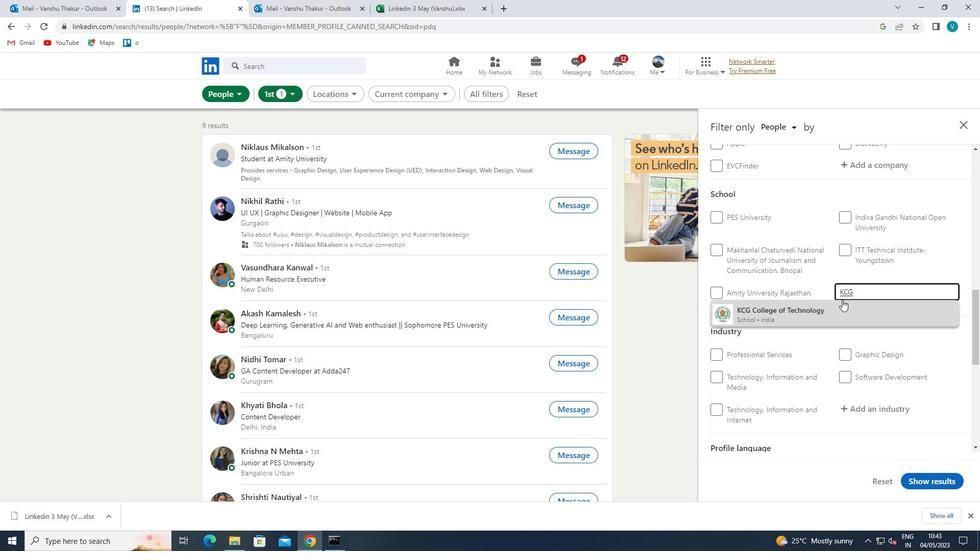 
Action: Mouse scrolled (840, 308) with delta (0, 0)
Screenshot: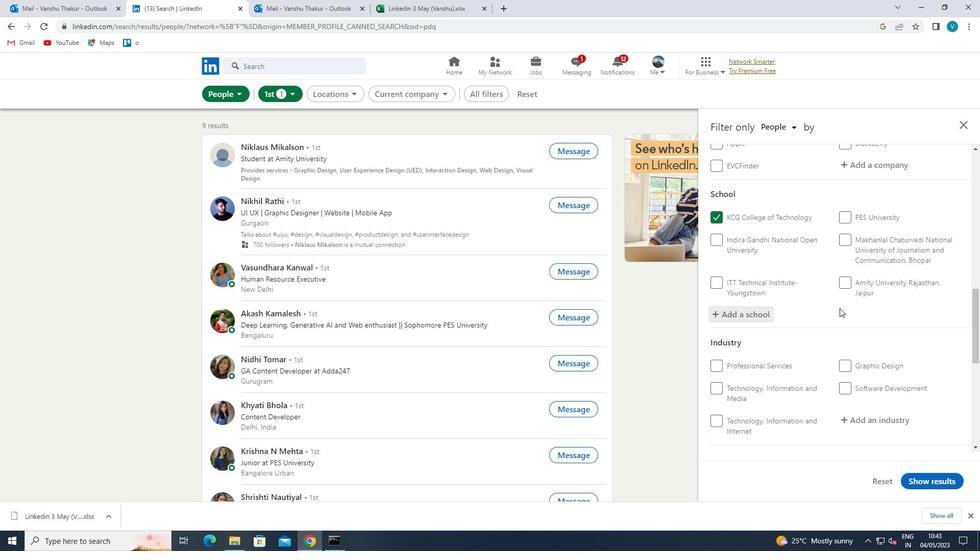 
Action: Mouse scrolled (840, 308) with delta (0, 0)
Screenshot: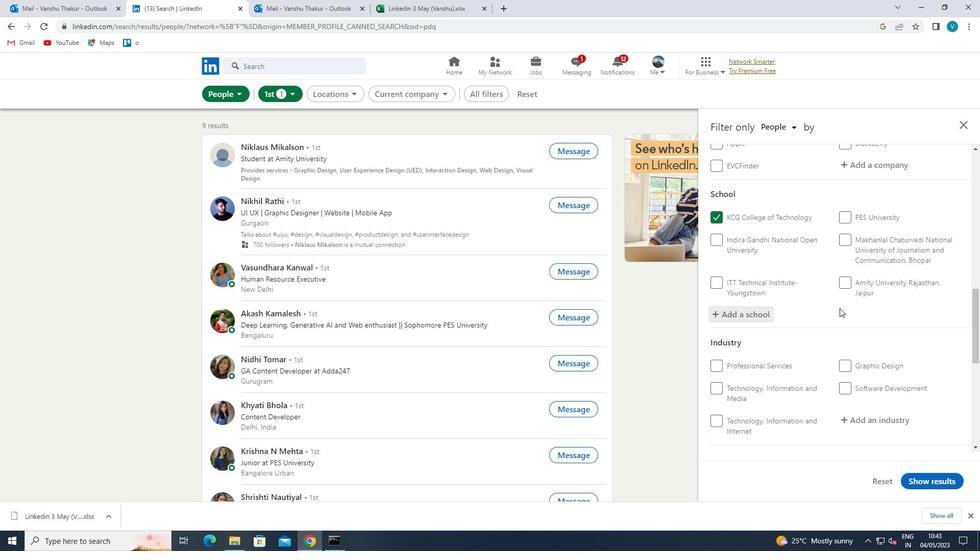 
Action: Mouse moved to (838, 312)
Screenshot: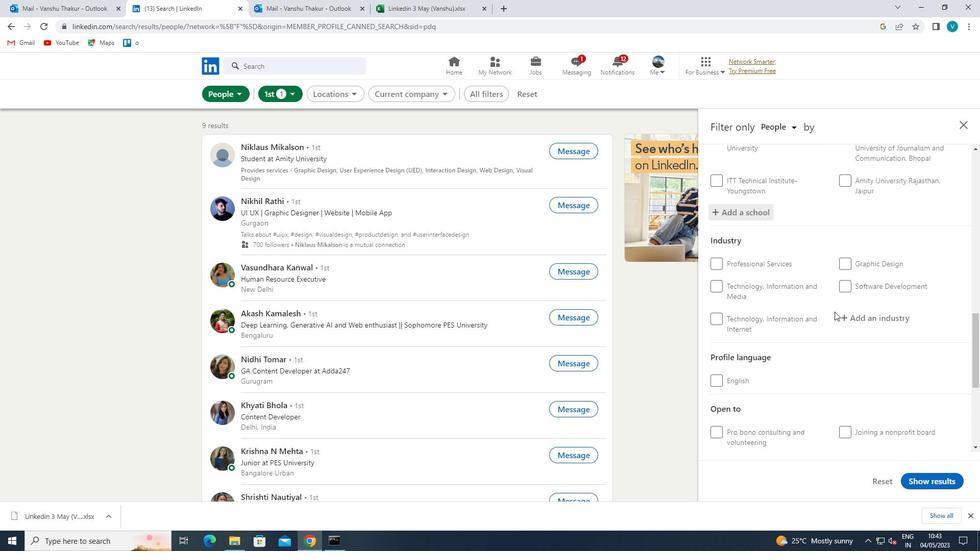 
Action: Mouse pressed left at (838, 312)
Screenshot: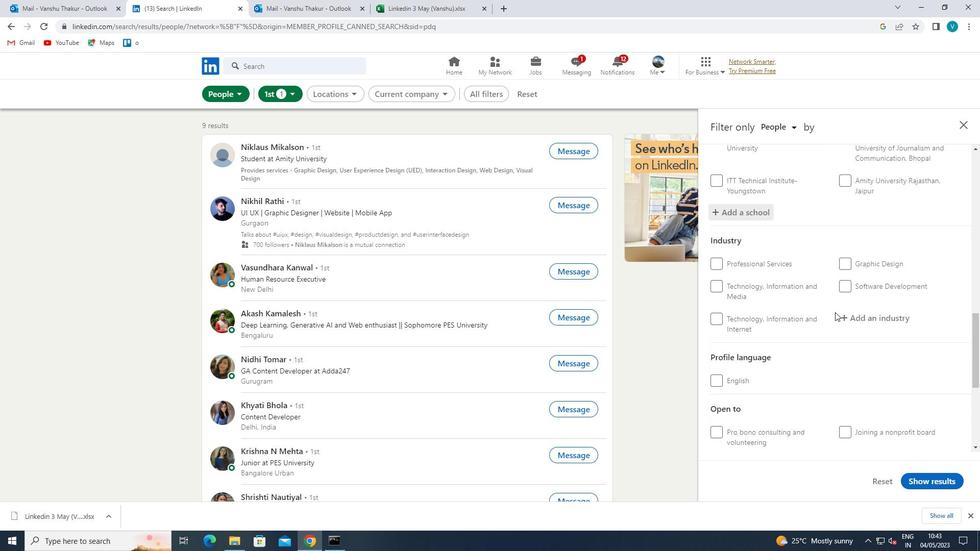 
Action: Mouse moved to (848, 321)
Screenshot: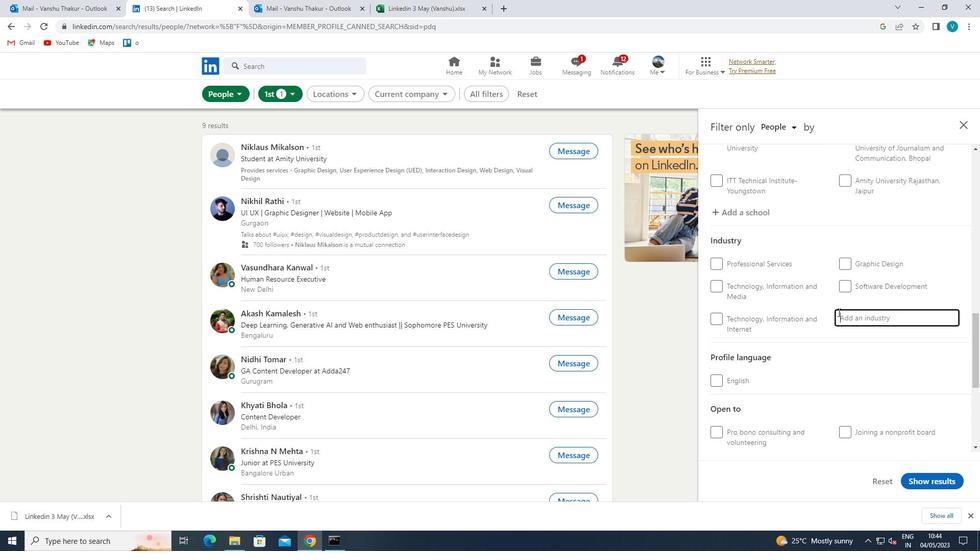 
Action: Mouse pressed left at (848, 321)
Screenshot: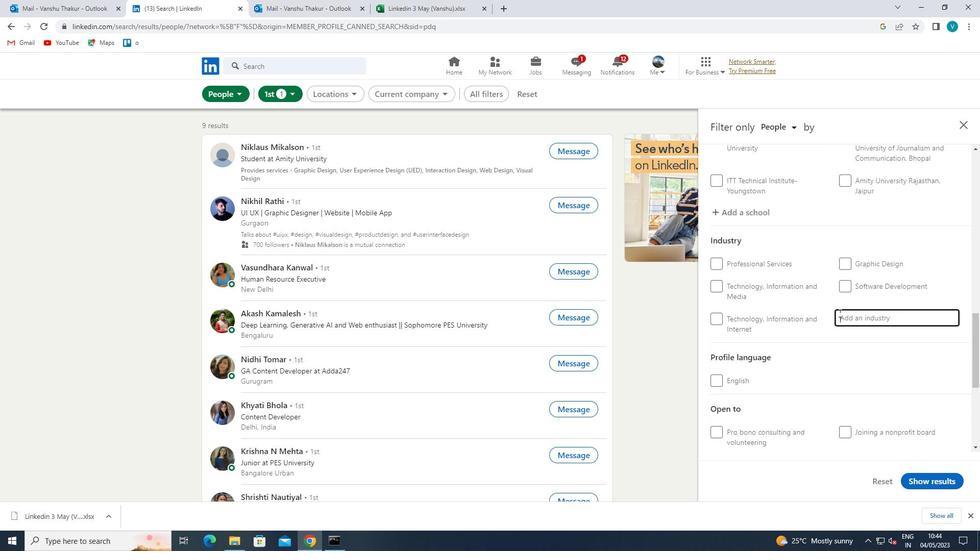
Action: Mouse moved to (849, 321)
Screenshot: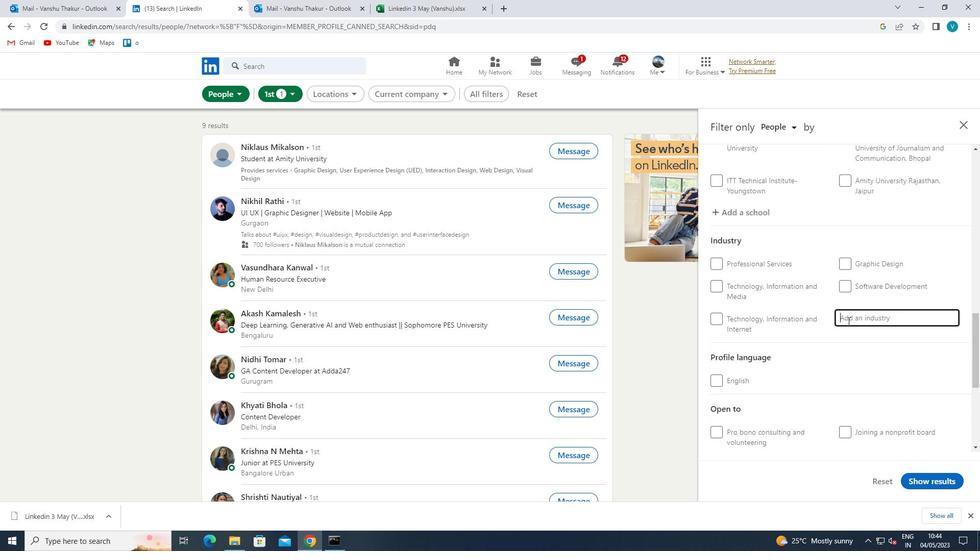 
Action: Key pressed <Key.shift>LEASING<Key.space>
Screenshot: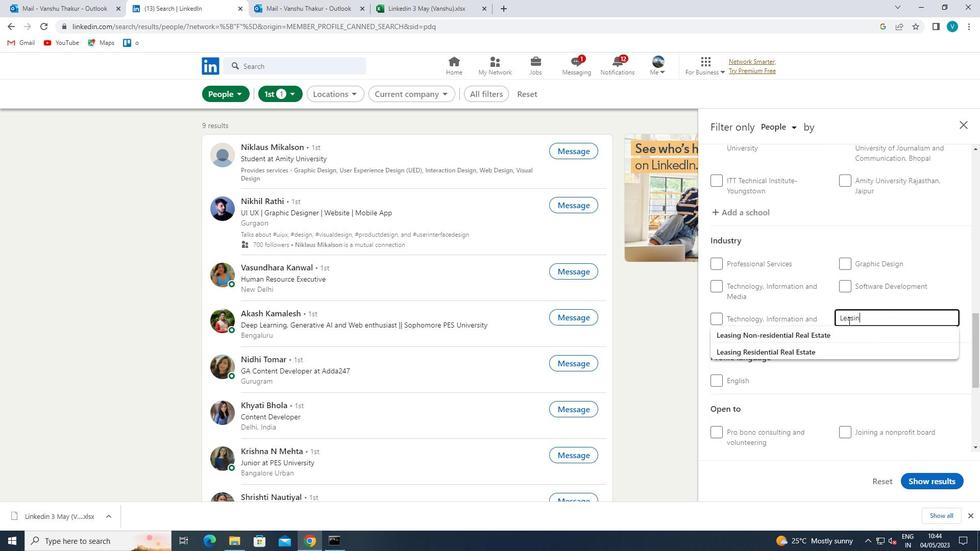 
Action: Mouse moved to (841, 354)
Screenshot: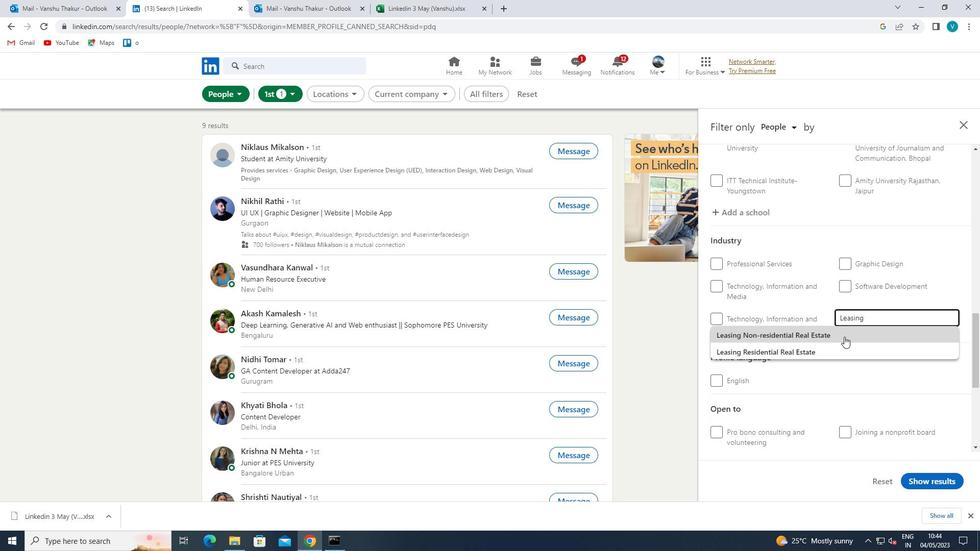 
Action: Mouse pressed left at (841, 354)
Screenshot: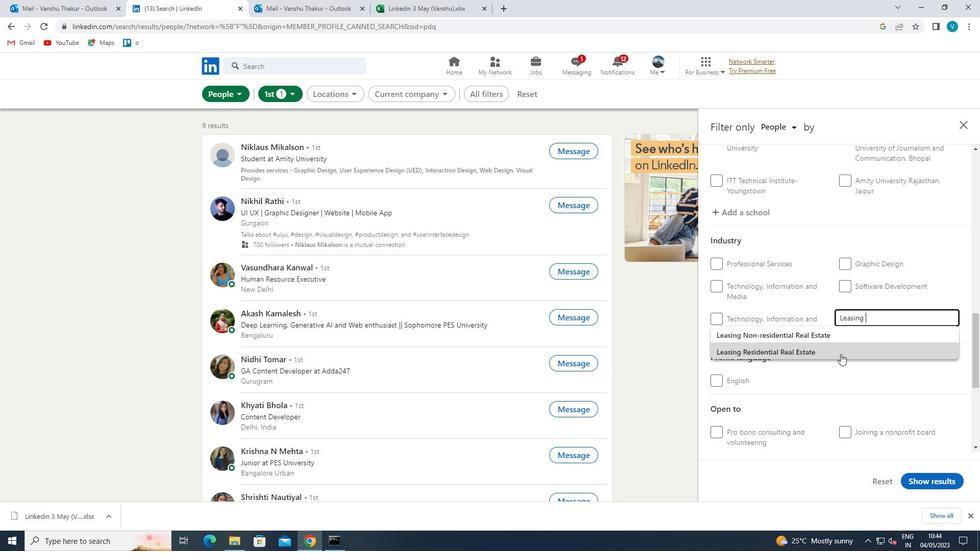 
Action: Mouse scrolled (841, 354) with delta (0, 0)
Screenshot: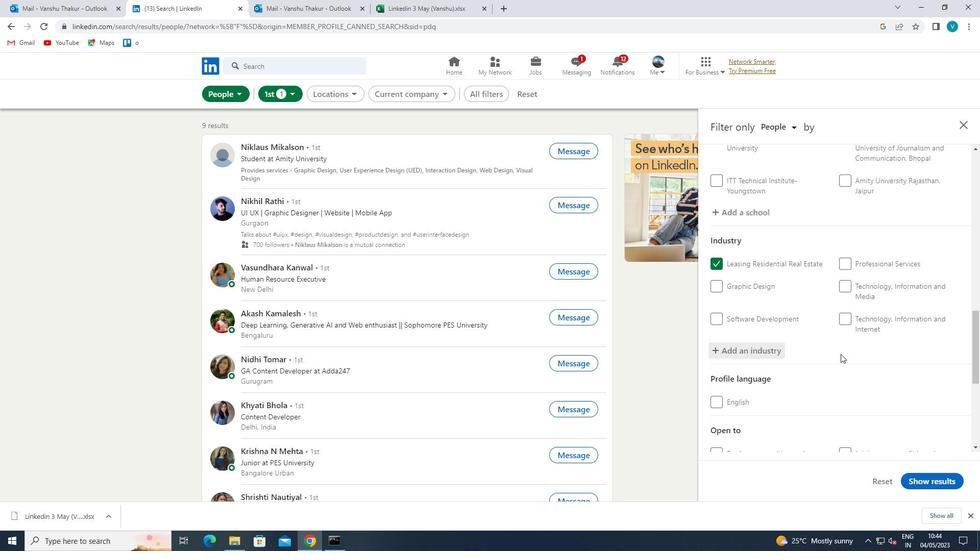 
Action: Mouse scrolled (841, 354) with delta (0, 0)
Screenshot: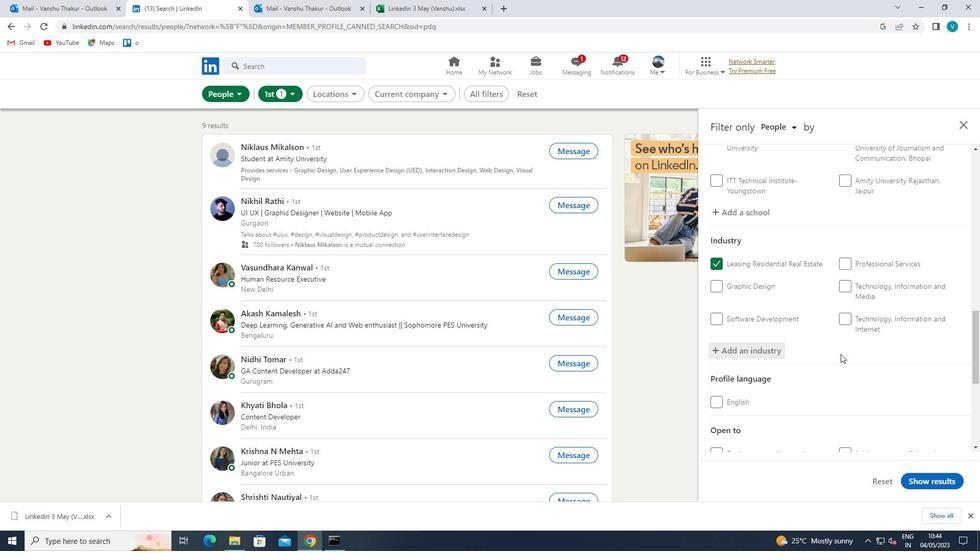 
Action: Mouse scrolled (841, 354) with delta (0, 0)
Screenshot: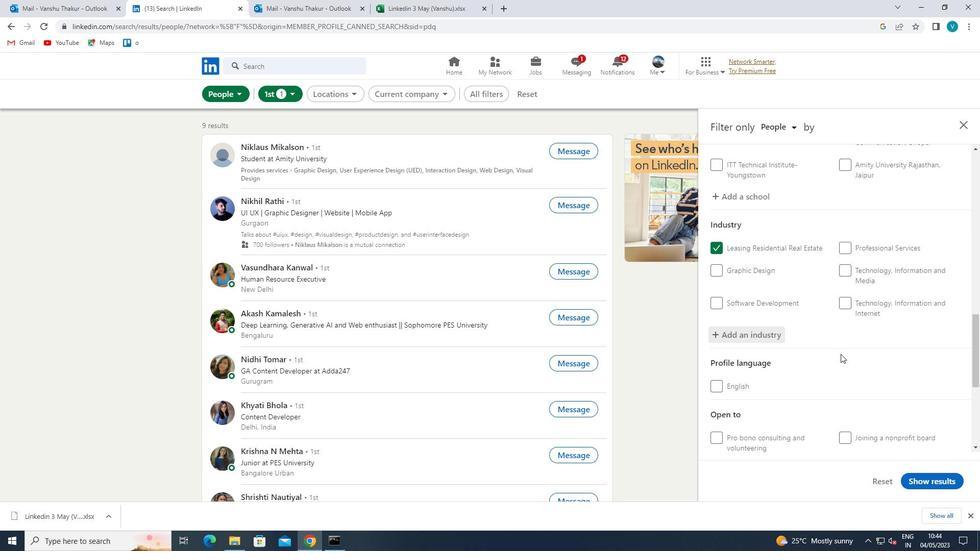 
Action: Mouse scrolled (841, 354) with delta (0, 0)
Screenshot: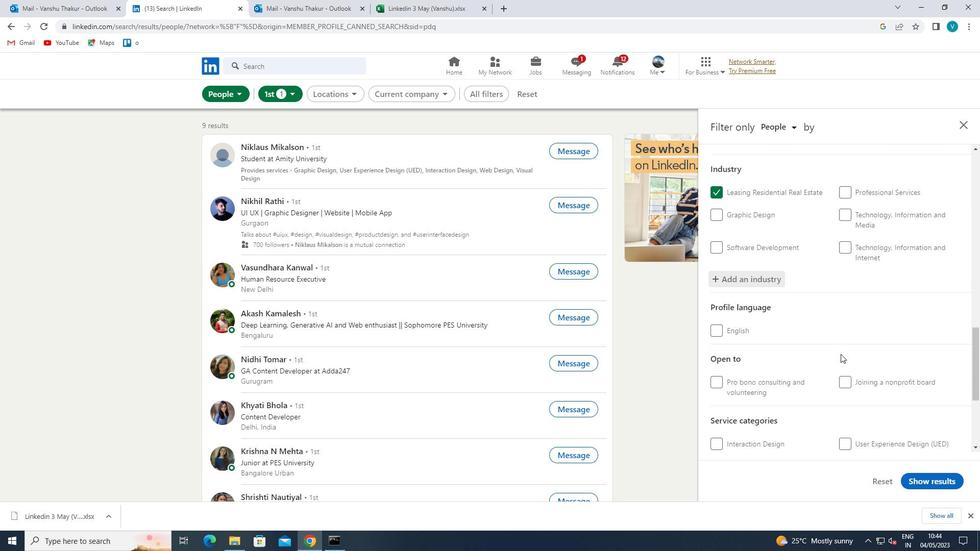 
Action: Mouse moved to (840, 354)
Screenshot: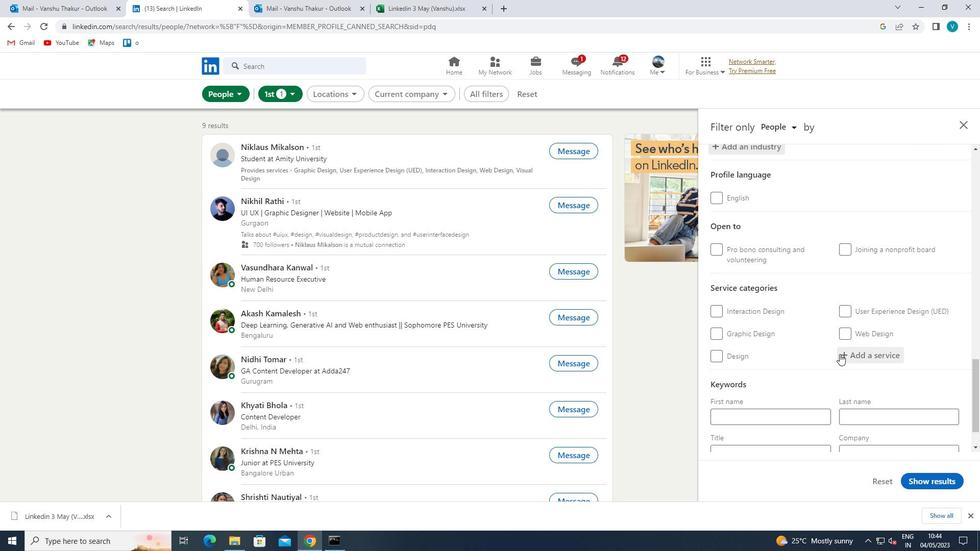 
Action: Mouse pressed left at (840, 354)
Screenshot: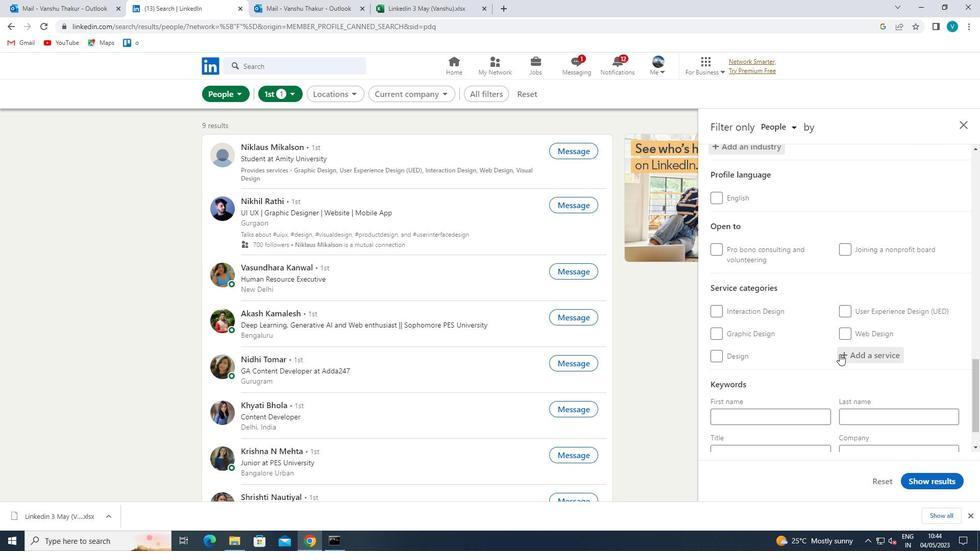 
Action: Key pressed <Key.shift>GRAP
Screenshot: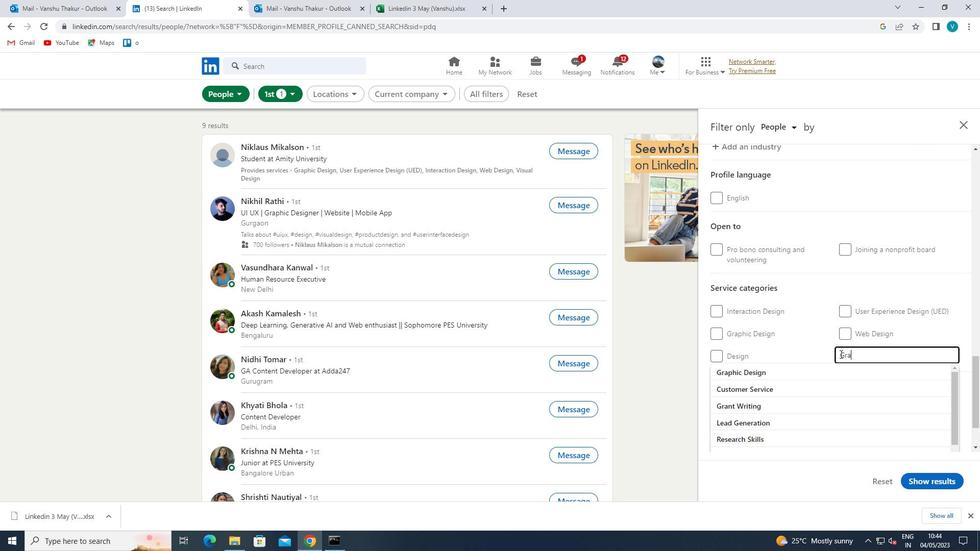 
Action: Mouse moved to (828, 364)
Screenshot: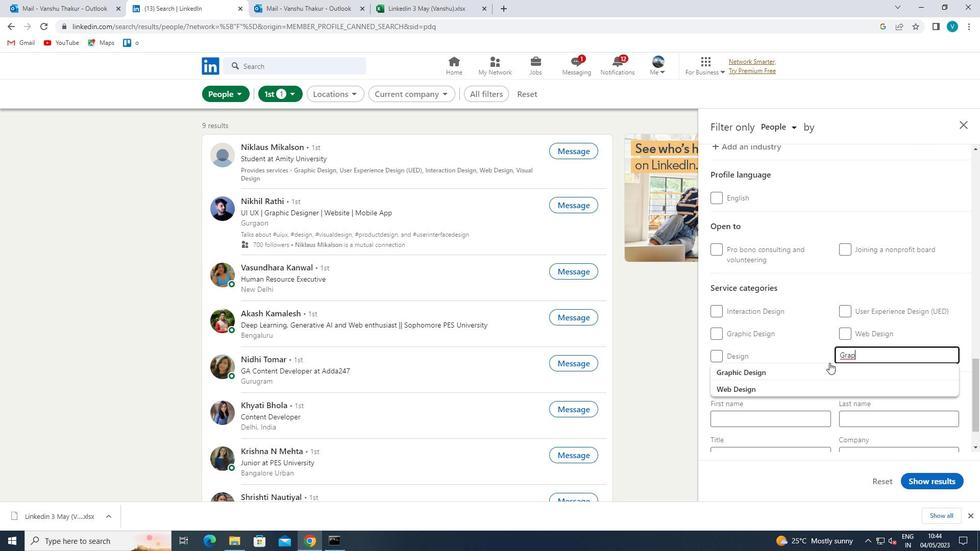 
Action: Mouse pressed left at (828, 364)
Screenshot: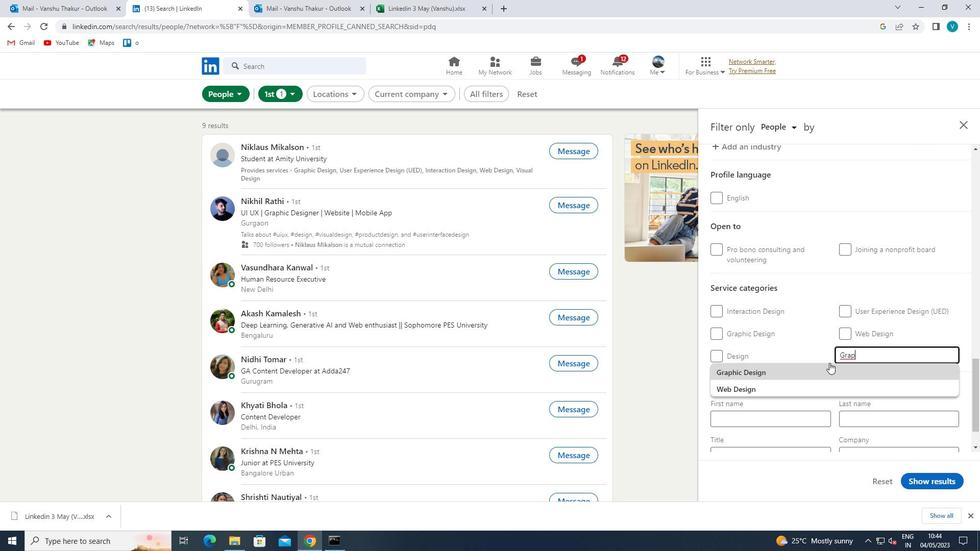 
Action: Mouse moved to (832, 363)
Screenshot: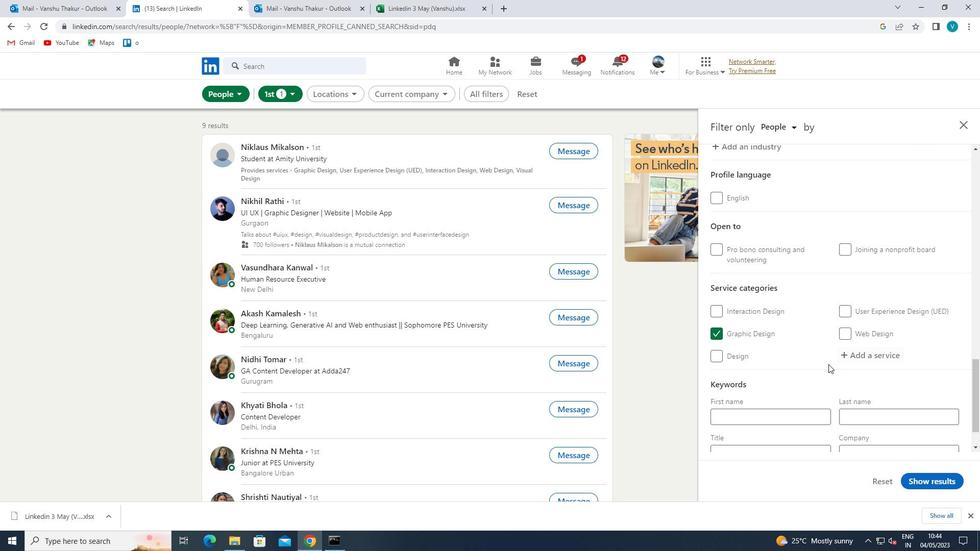 
Action: Mouse scrolled (832, 362) with delta (0, 0)
Screenshot: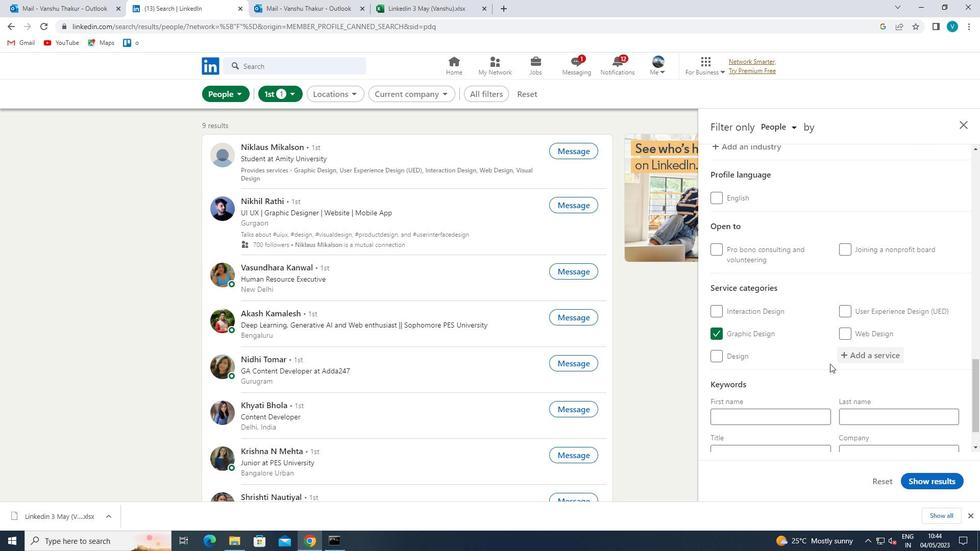 
Action: Mouse moved to (832, 363)
Screenshot: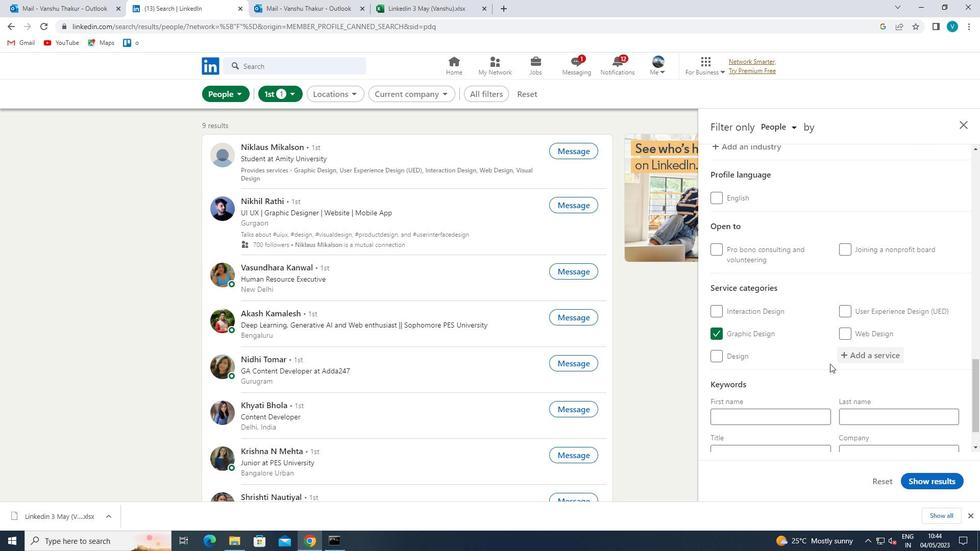 
Action: Mouse scrolled (832, 362) with delta (0, 0)
Screenshot: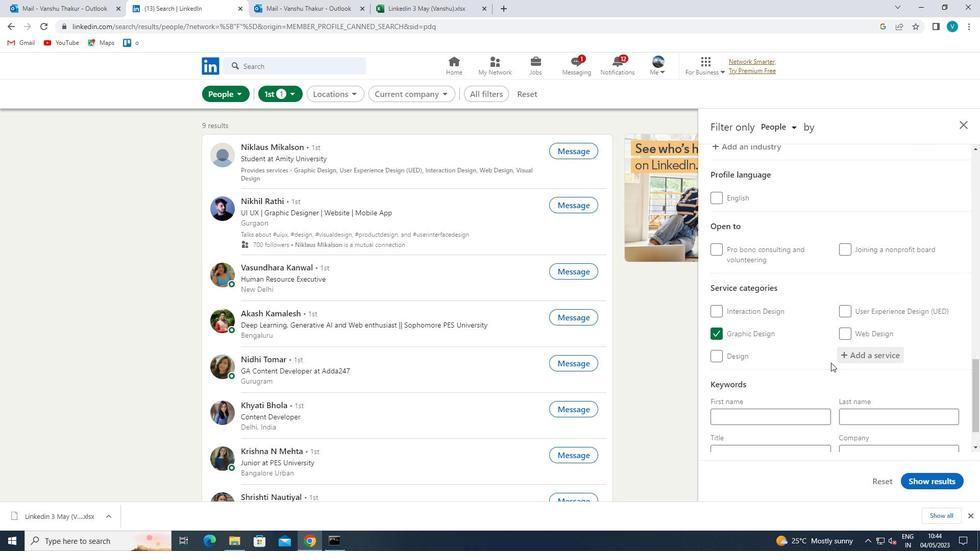 
Action: Mouse moved to (832, 363)
Screenshot: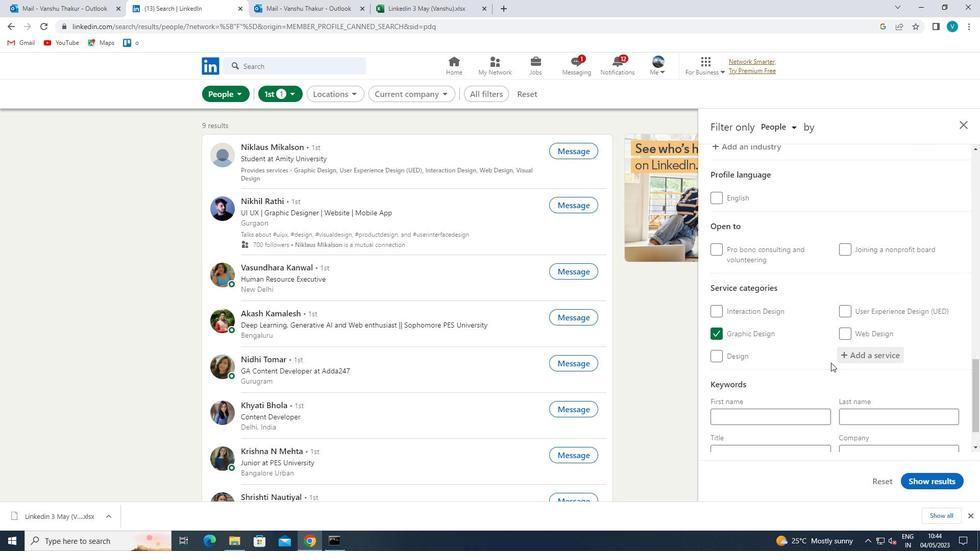 
Action: Mouse scrolled (832, 362) with delta (0, 0)
Screenshot: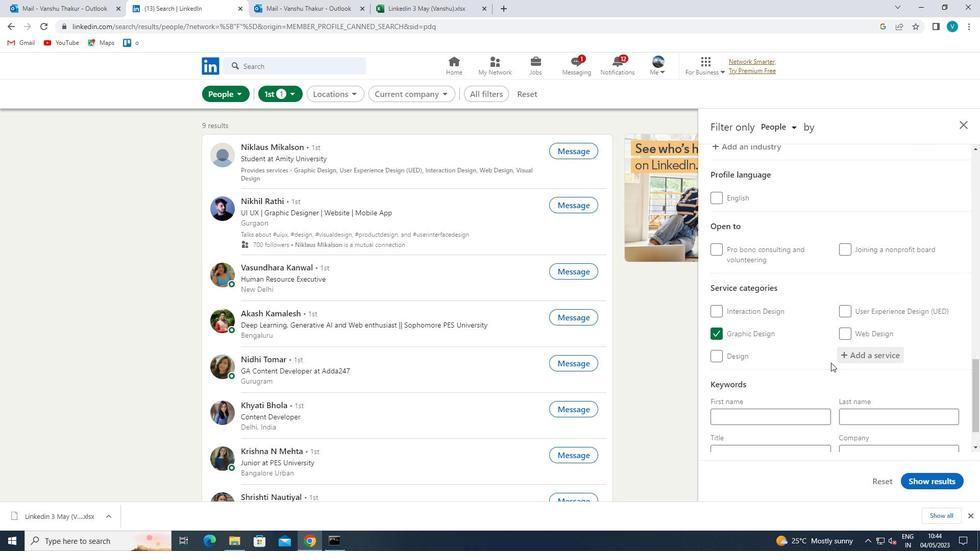 
Action: Mouse moved to (831, 363)
Screenshot: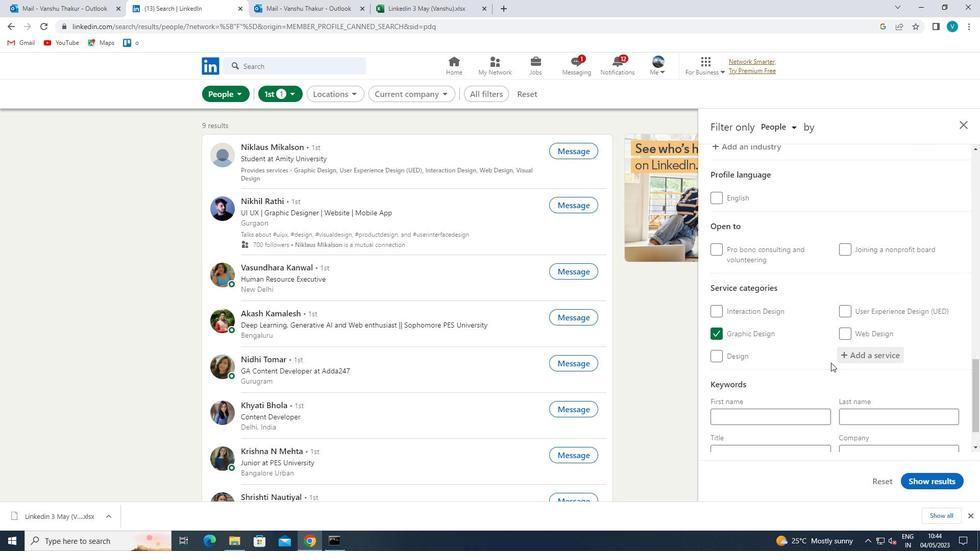 
Action: Mouse scrolled (831, 362) with delta (0, 0)
Screenshot: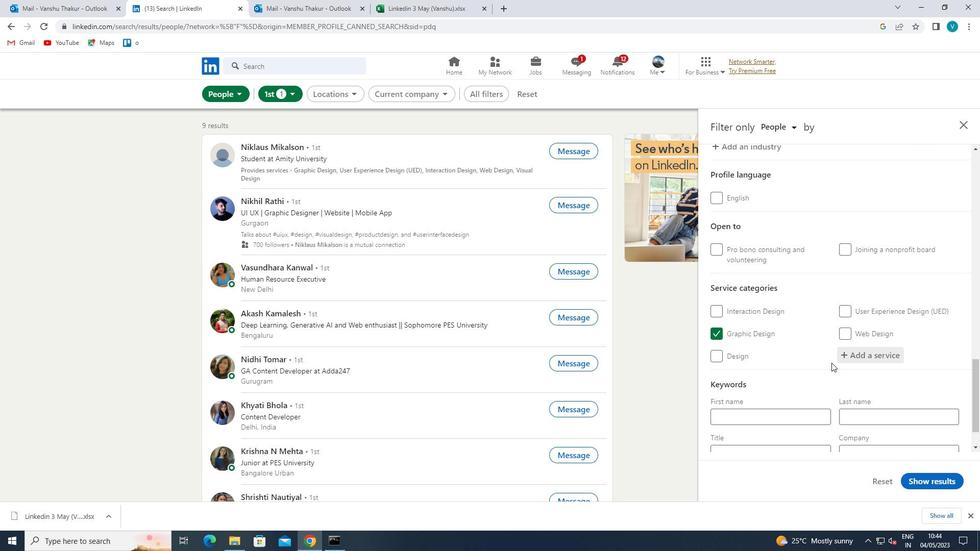 
Action: Mouse moved to (798, 412)
Screenshot: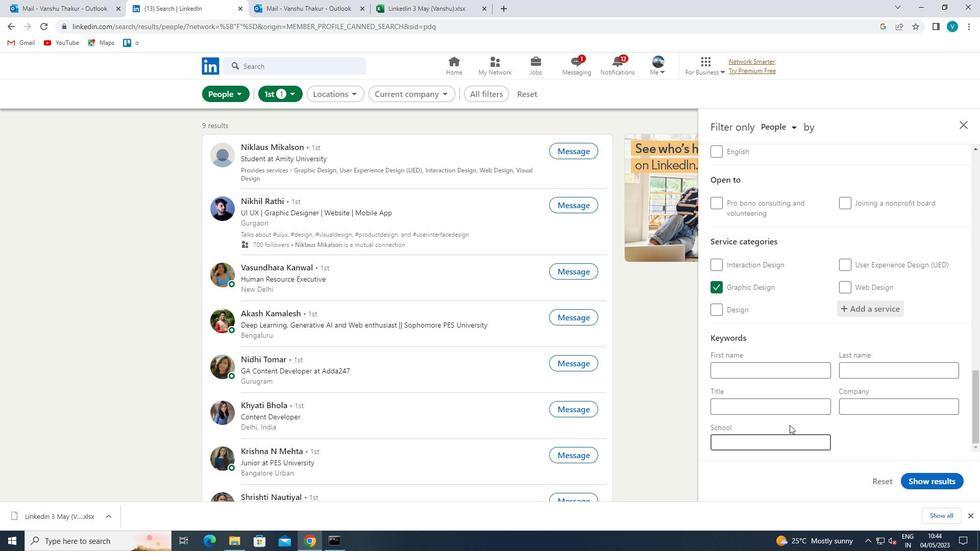 
Action: Mouse pressed left at (798, 412)
Screenshot: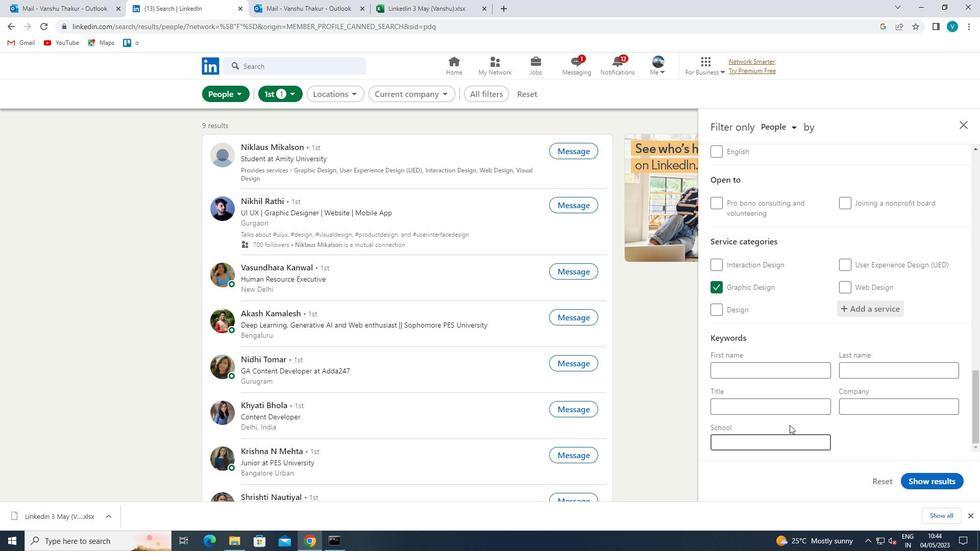 
Action: Mouse moved to (802, 410)
Screenshot: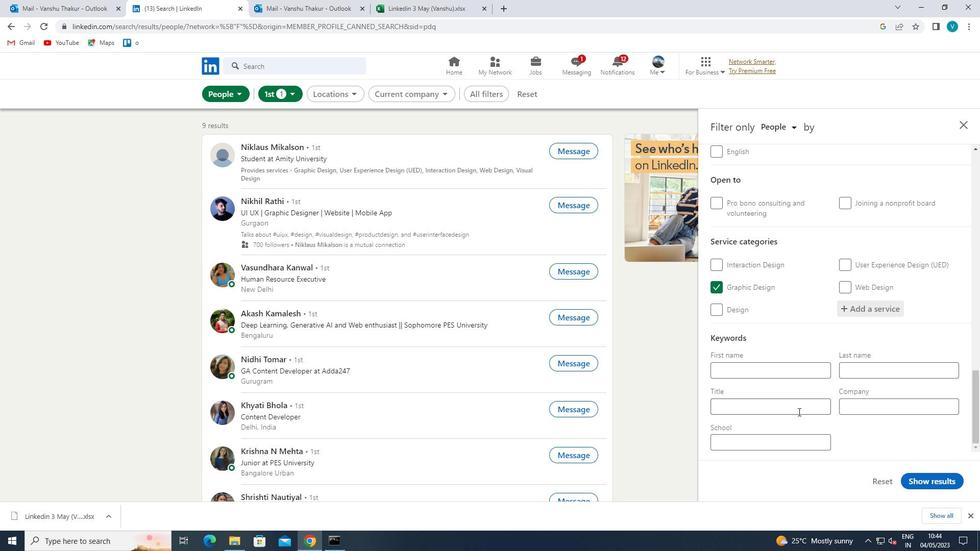 
Action: Key pressed <Key.shift>ACCOUNT<Key.space>
Screenshot: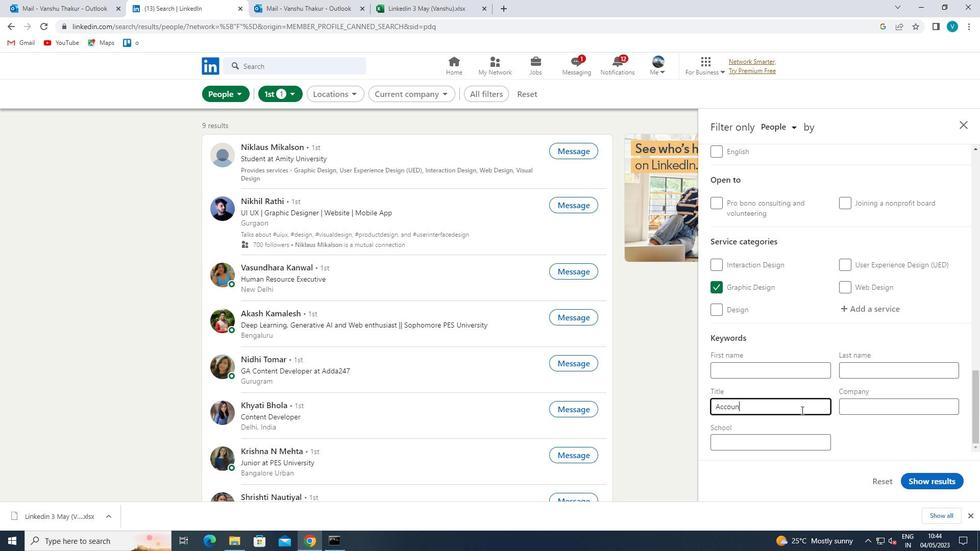 
Action: Mouse moved to (803, 410)
Screenshot: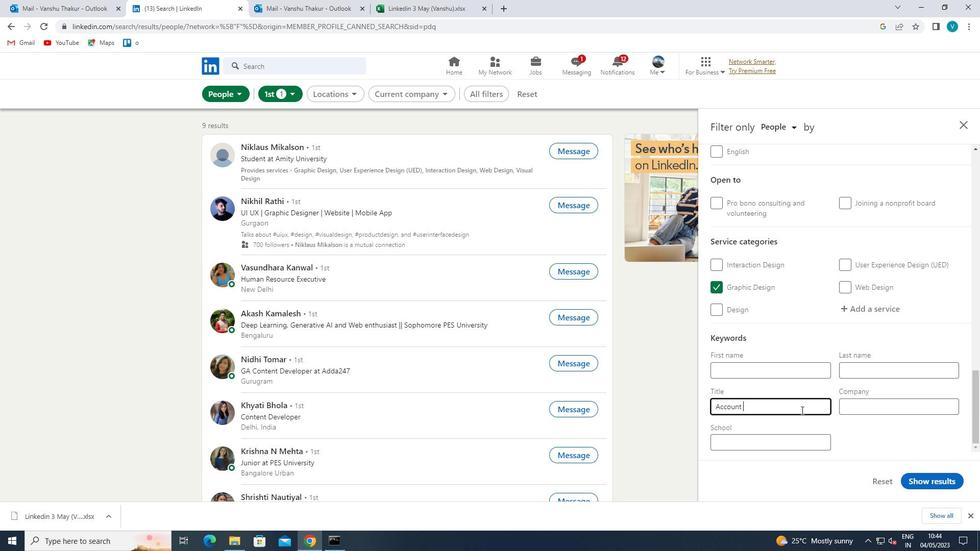 
Action: Key pressed <Key.shift>COLLECTOR<Key.space>
Screenshot: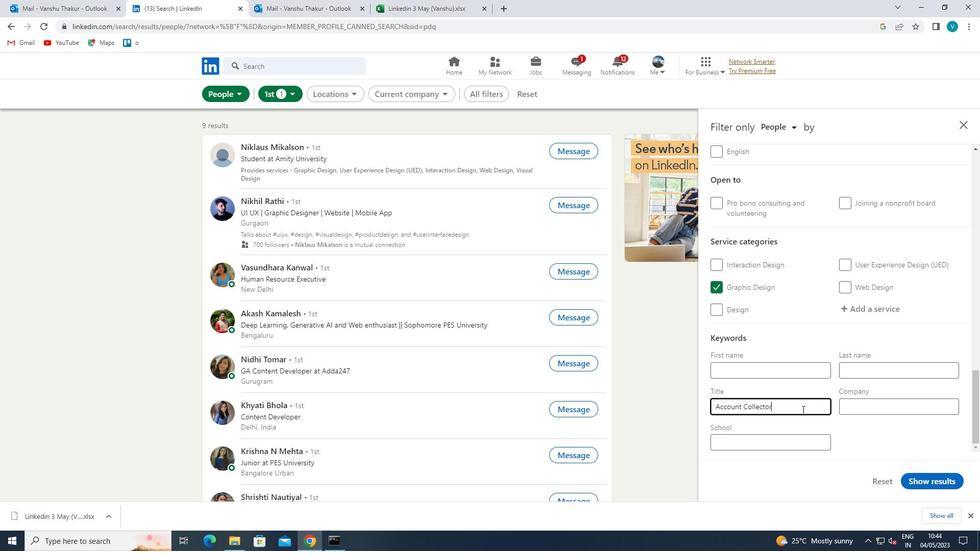 
Action: Mouse moved to (928, 478)
Screenshot: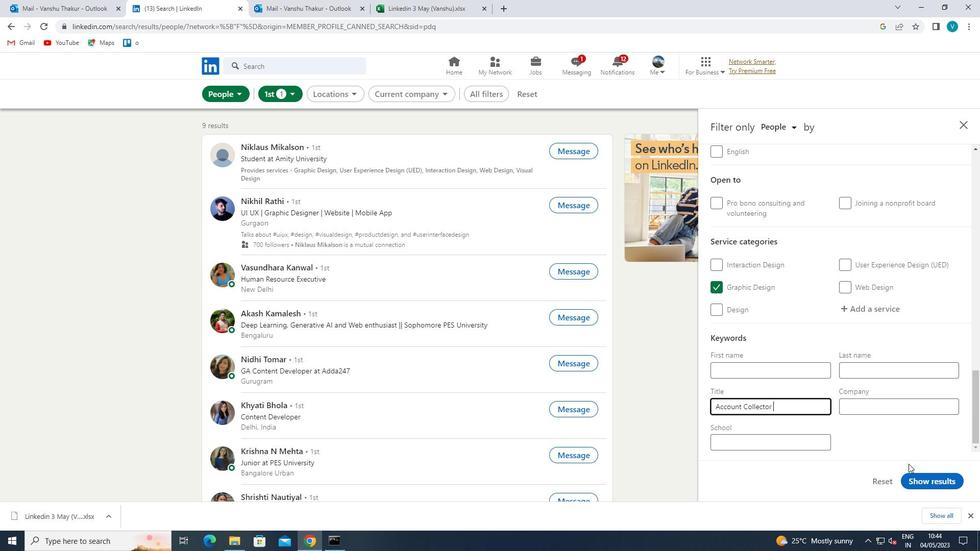 
Action: Mouse pressed left at (928, 478)
Screenshot: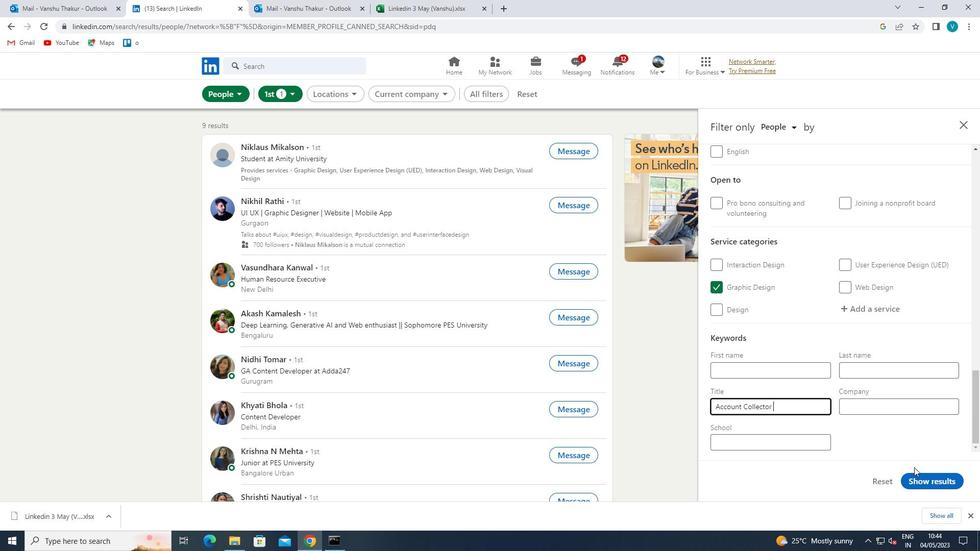 
